 Task: Search one way flight ticket for 3 adults, 3 children in premium economy from Portsmouth: Portsmouth International Airport At Pease to Evansville: Evansville Regional Airport on 8-3-2023. Choice of flights is American. Price is upto 89000. Outbound departure time preference is 20:00. Return departure time preference is 20:15.
Action: Mouse moved to (240, 308)
Screenshot: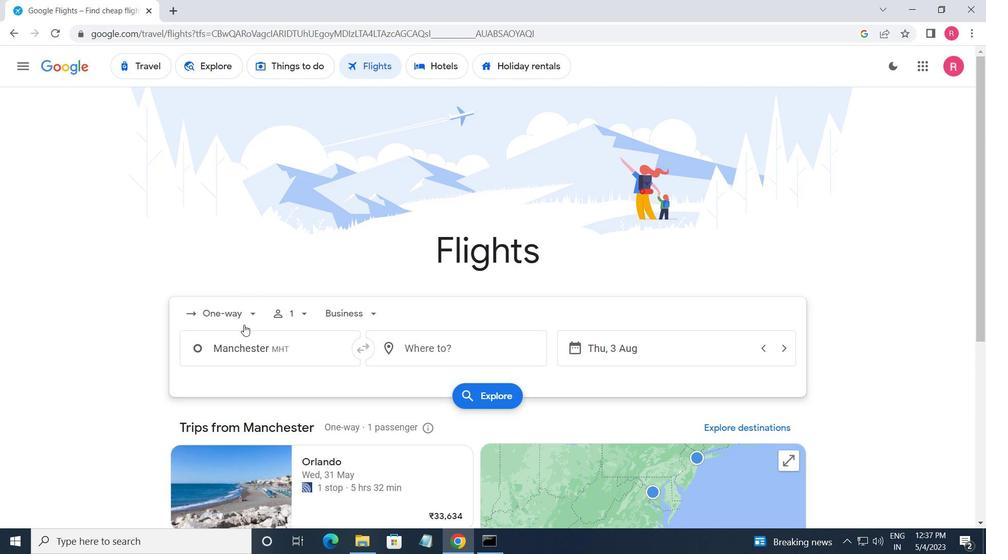 
Action: Mouse pressed left at (240, 308)
Screenshot: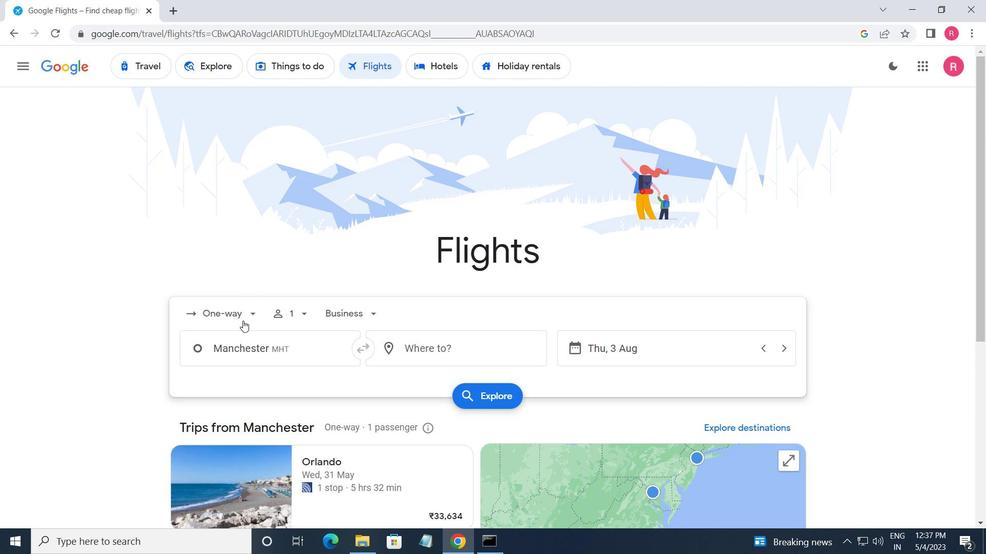 
Action: Mouse moved to (265, 377)
Screenshot: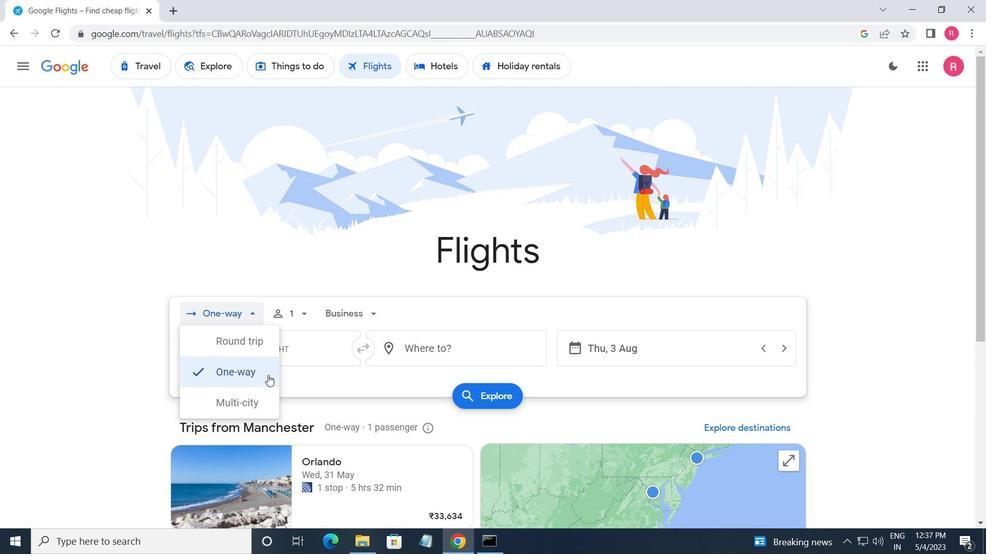 
Action: Mouse pressed left at (265, 377)
Screenshot: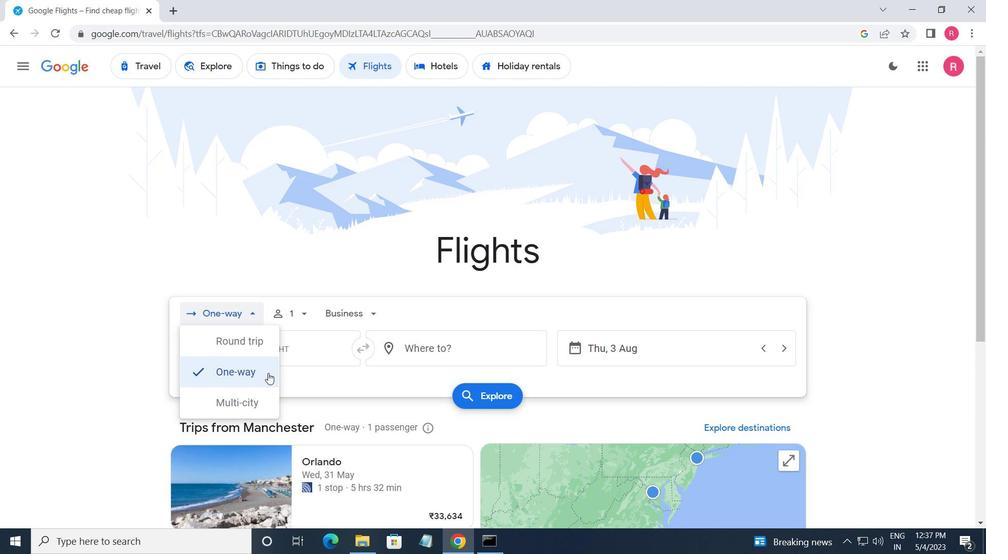 
Action: Mouse moved to (305, 312)
Screenshot: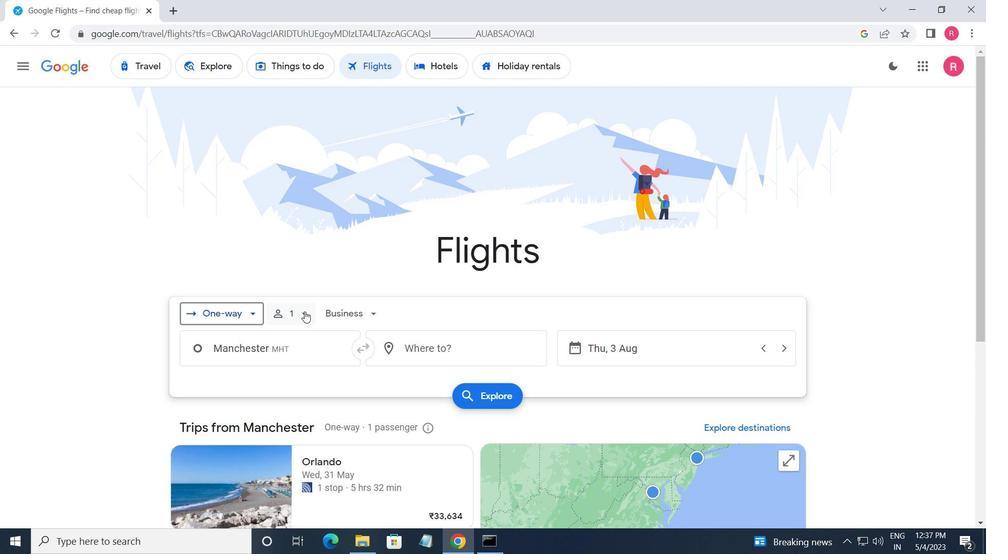 
Action: Mouse pressed left at (305, 312)
Screenshot: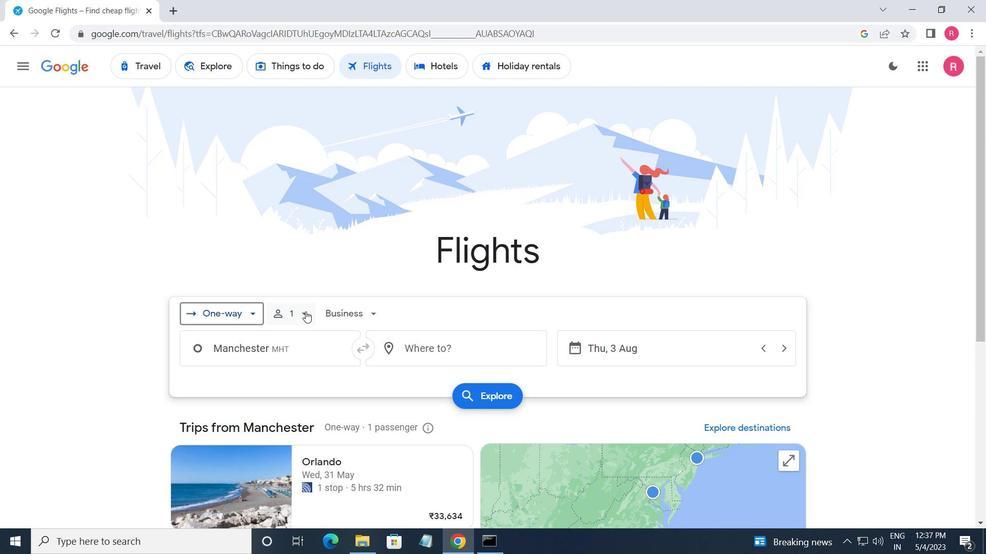 
Action: Mouse moved to (400, 348)
Screenshot: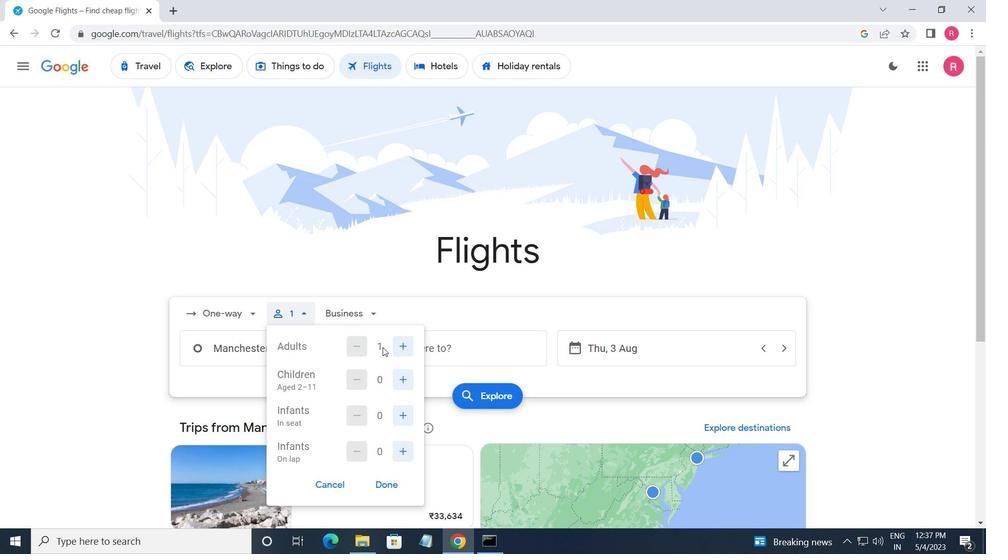 
Action: Mouse pressed left at (400, 348)
Screenshot: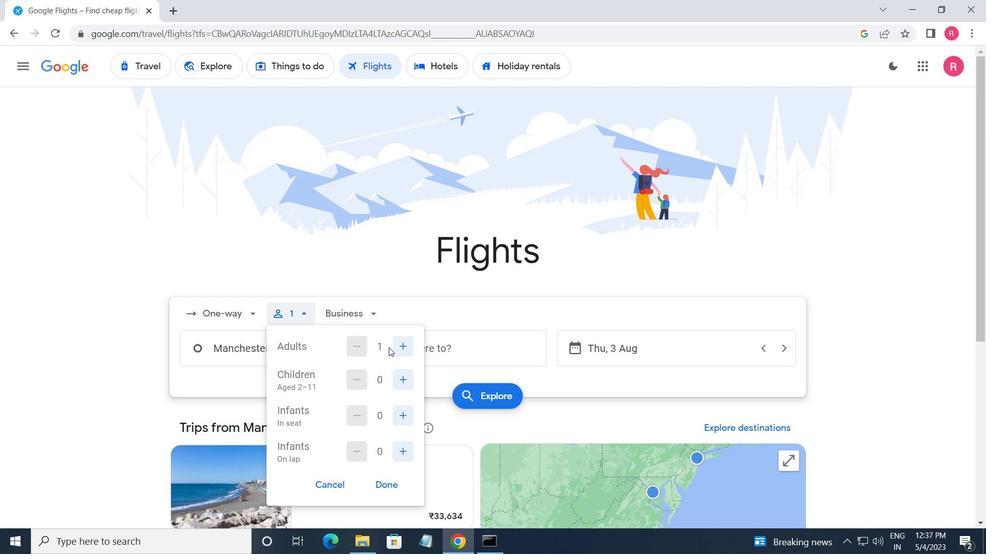 
Action: Mouse moved to (401, 349)
Screenshot: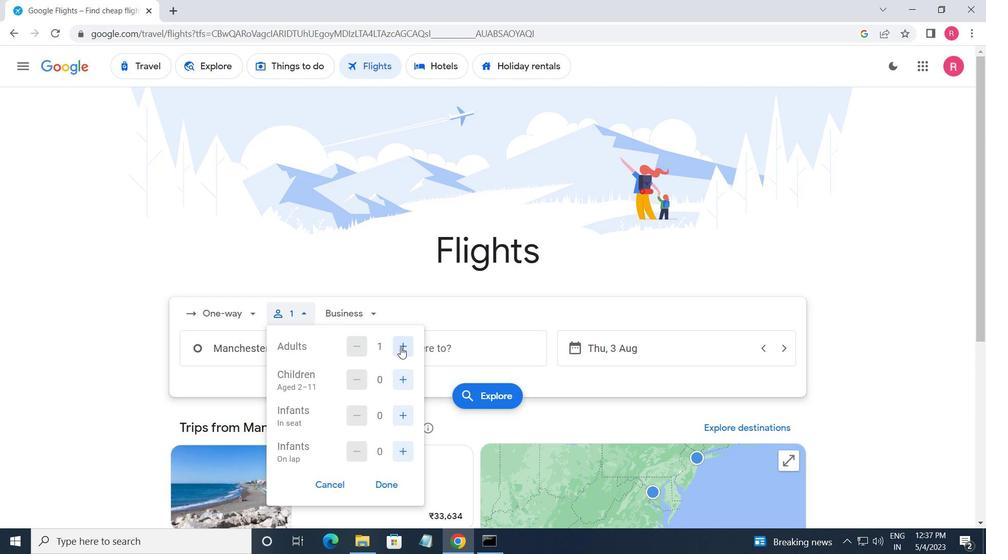 
Action: Mouse pressed left at (401, 349)
Screenshot: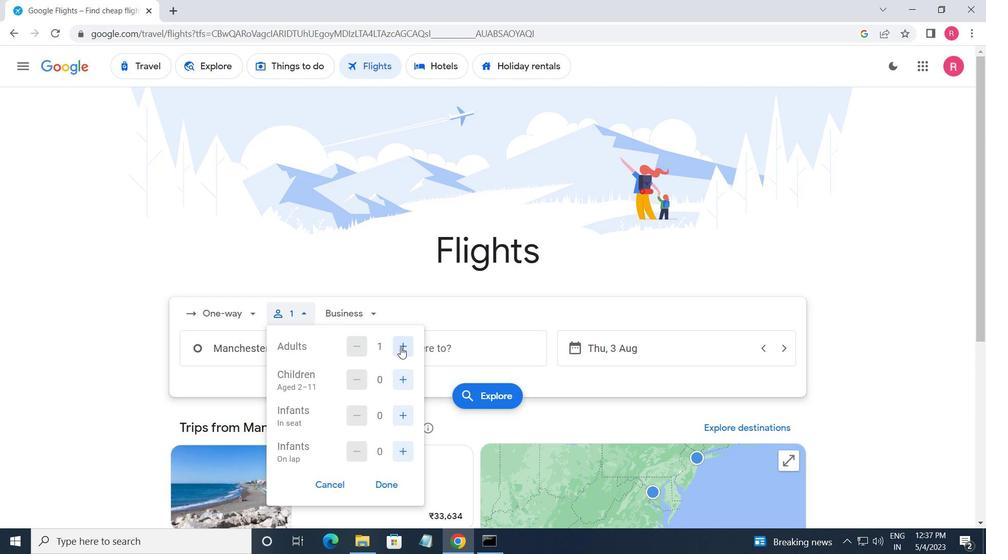 
Action: Mouse moved to (401, 378)
Screenshot: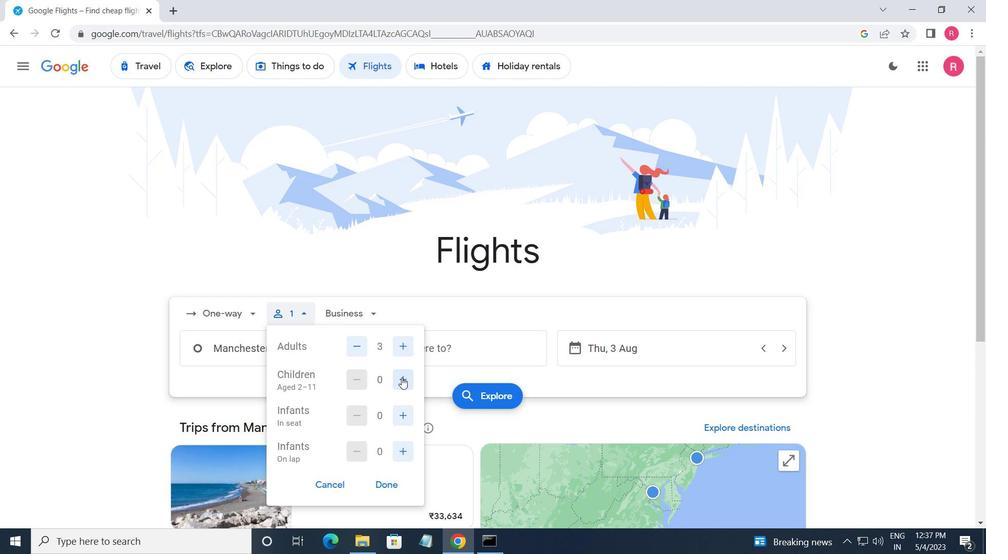 
Action: Mouse pressed left at (401, 378)
Screenshot: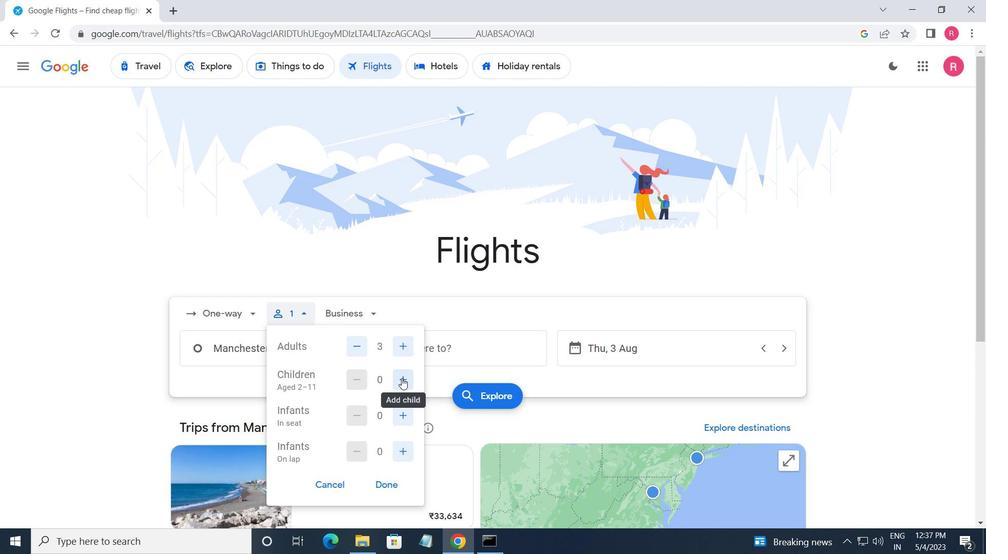 
Action: Mouse pressed left at (401, 378)
Screenshot: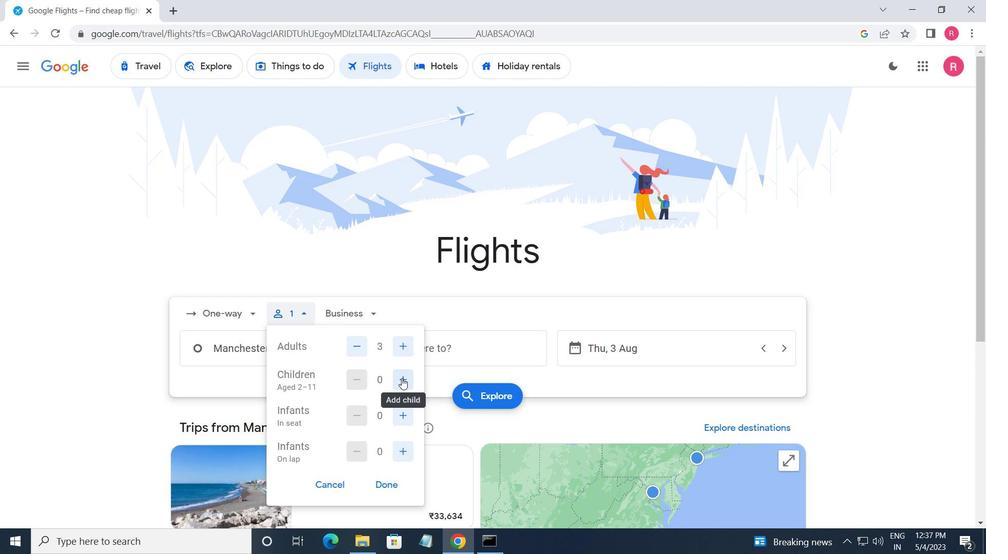 
Action: Mouse pressed left at (401, 378)
Screenshot: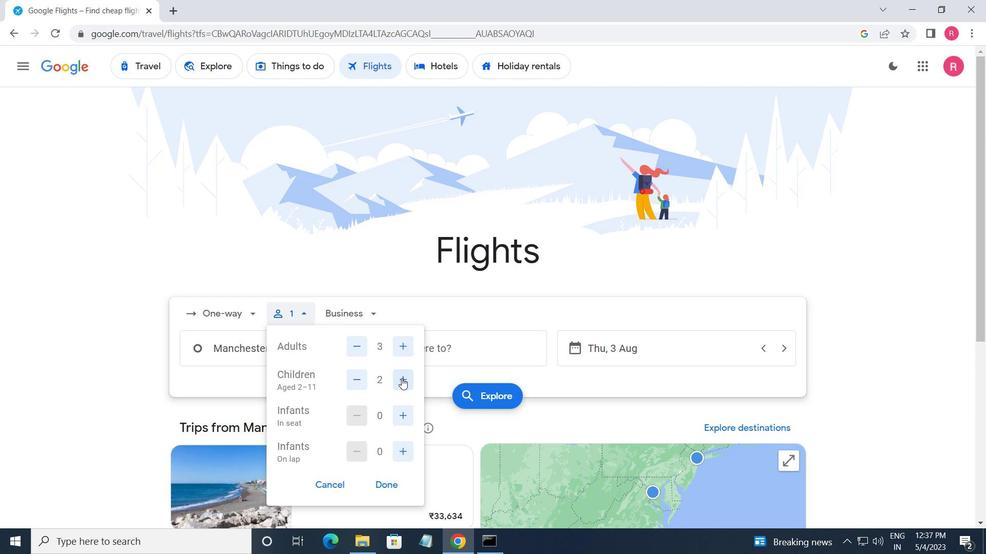 
Action: Mouse moved to (354, 317)
Screenshot: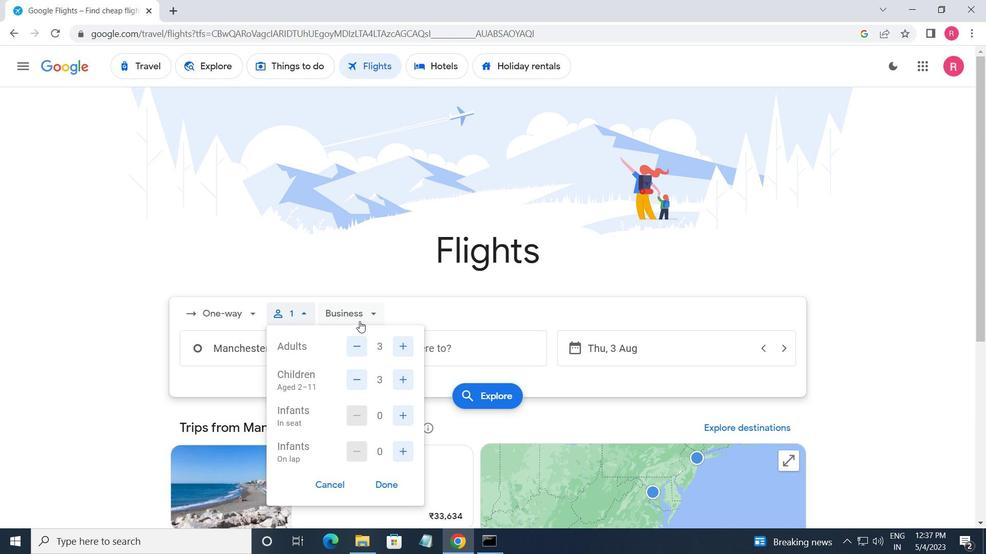 
Action: Mouse pressed left at (354, 317)
Screenshot: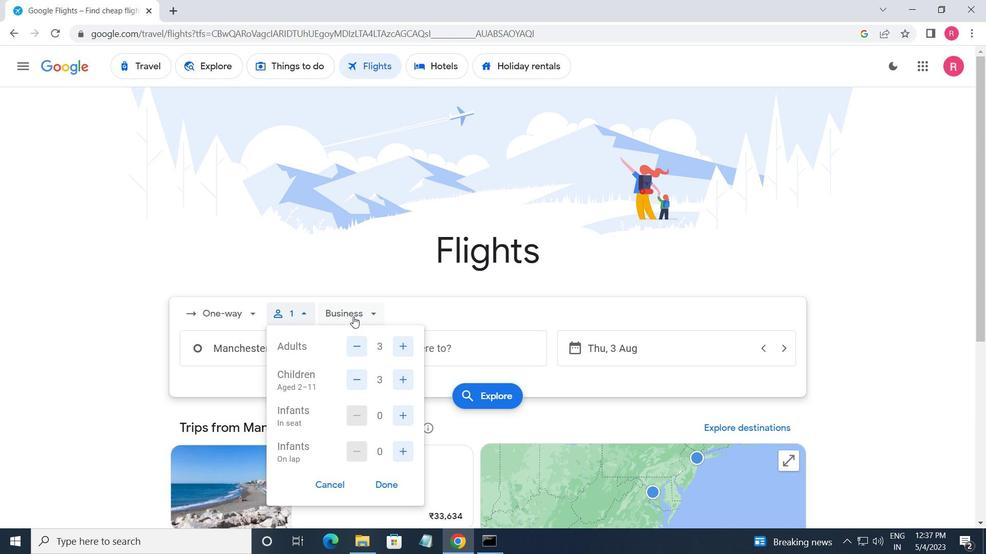 
Action: Mouse moved to (367, 350)
Screenshot: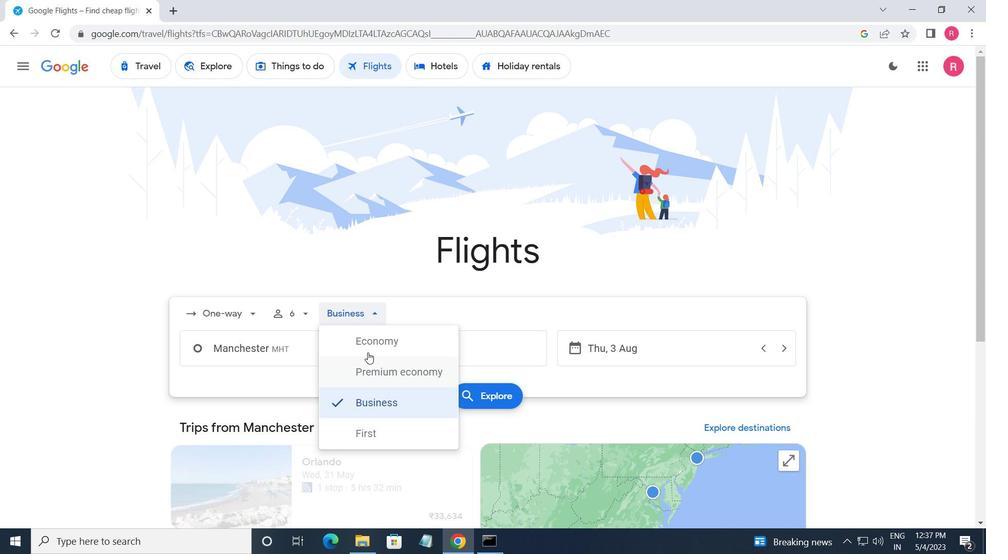 
Action: Mouse pressed left at (367, 350)
Screenshot: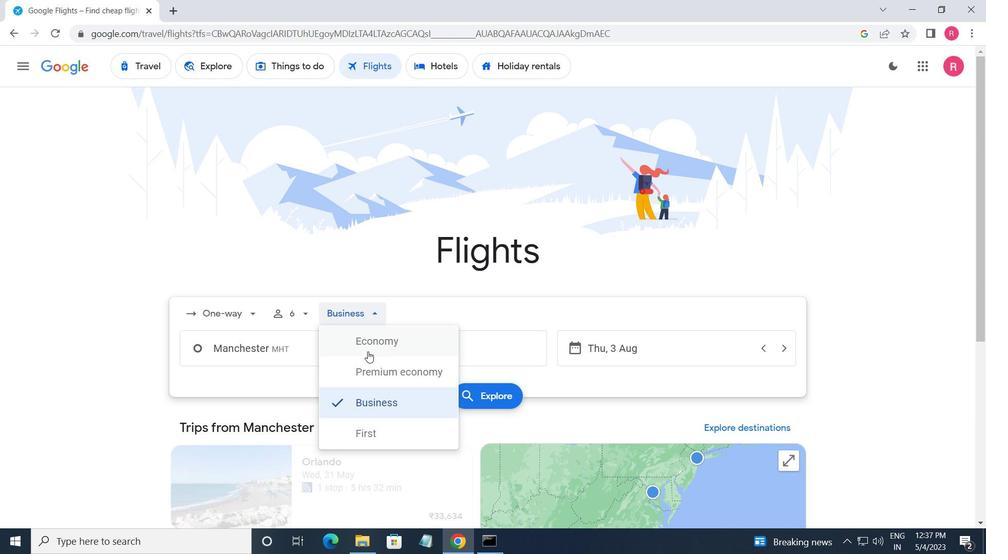 
Action: Mouse moved to (329, 361)
Screenshot: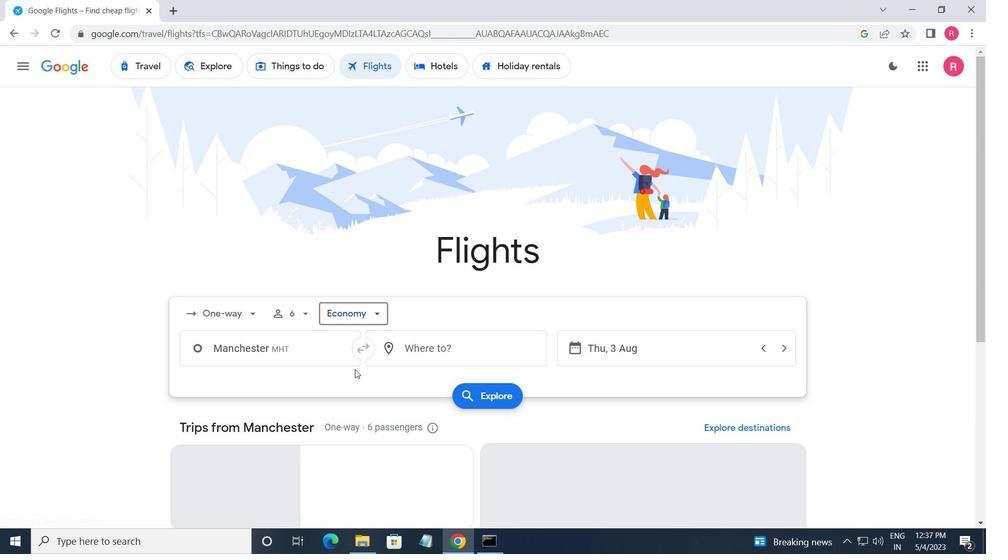
Action: Mouse pressed left at (329, 361)
Screenshot: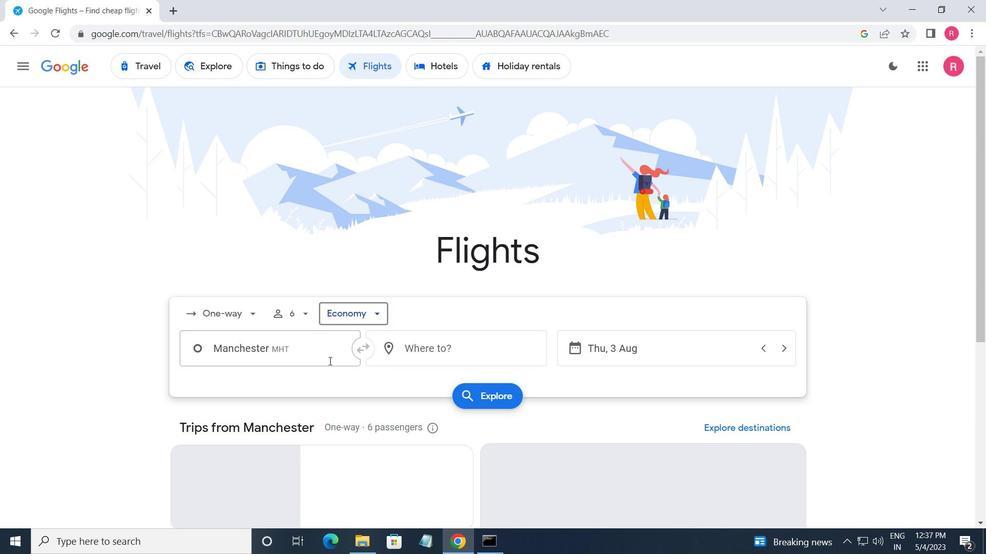 
Action: Mouse moved to (326, 365)
Screenshot: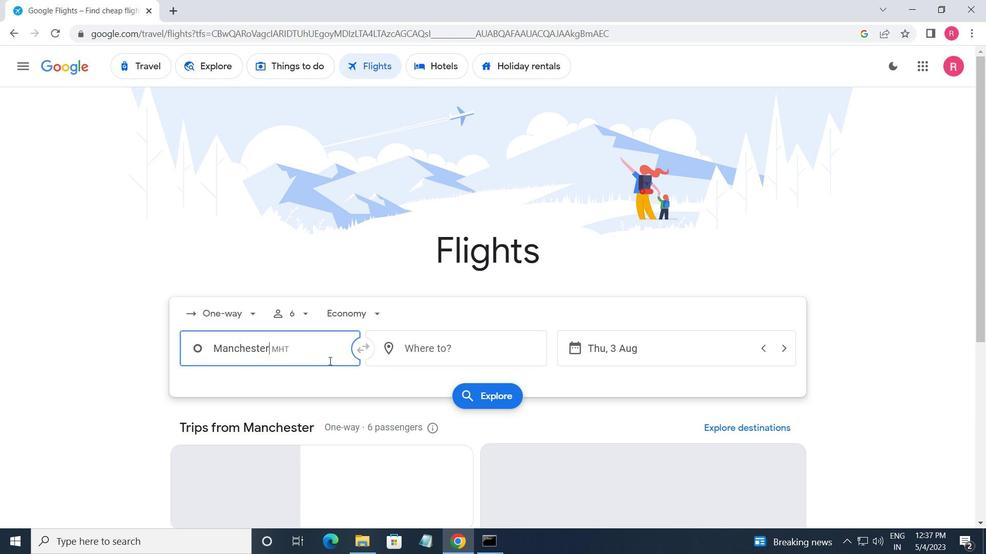 
Action: Key pressed <Key.shift_r>P
Screenshot: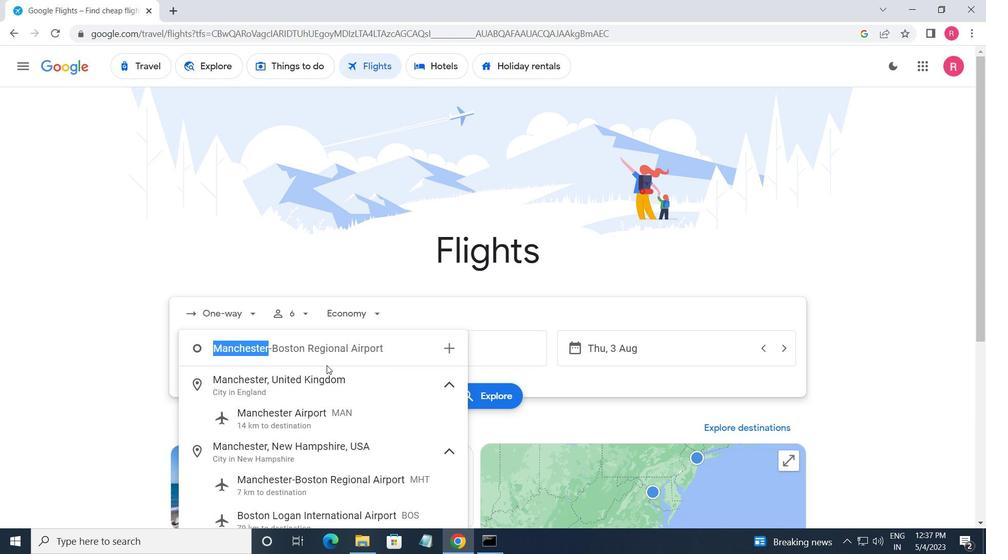 
Action: Mouse moved to (326, 365)
Screenshot: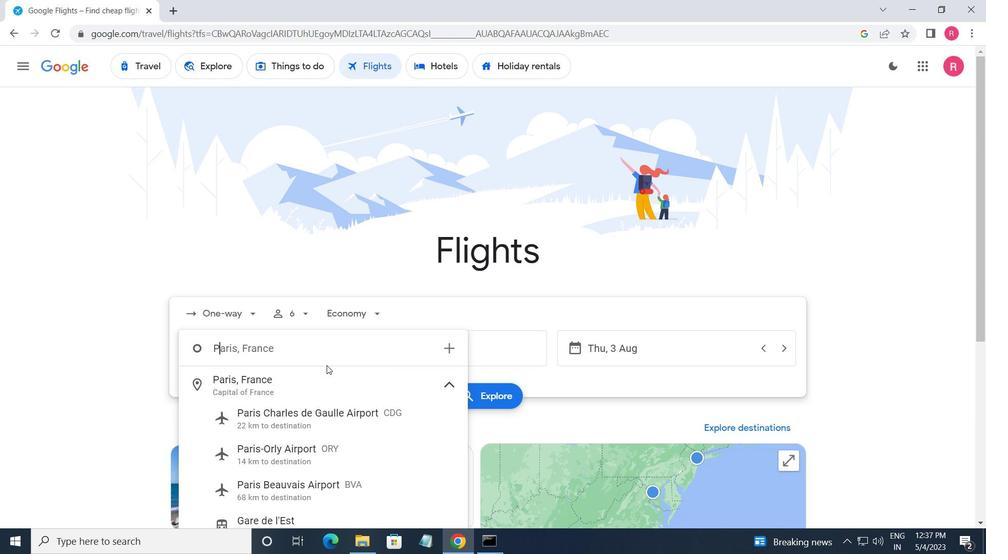 
Action: Key pressed orsmou<Key.backspace><Key.backspace><Key.backspace><Key.backspace>tsmouth<Key.space><Key.shift><Key.shift><Key.shift><Key.shift><Key.shift><Key.shift><Key.shift><Key.shift><Key.shift><Key.shift><Key.shift><Key.shift><Key.shift><Key.shift><Key.shift><Key.shift><Key.shift>I
Screenshot: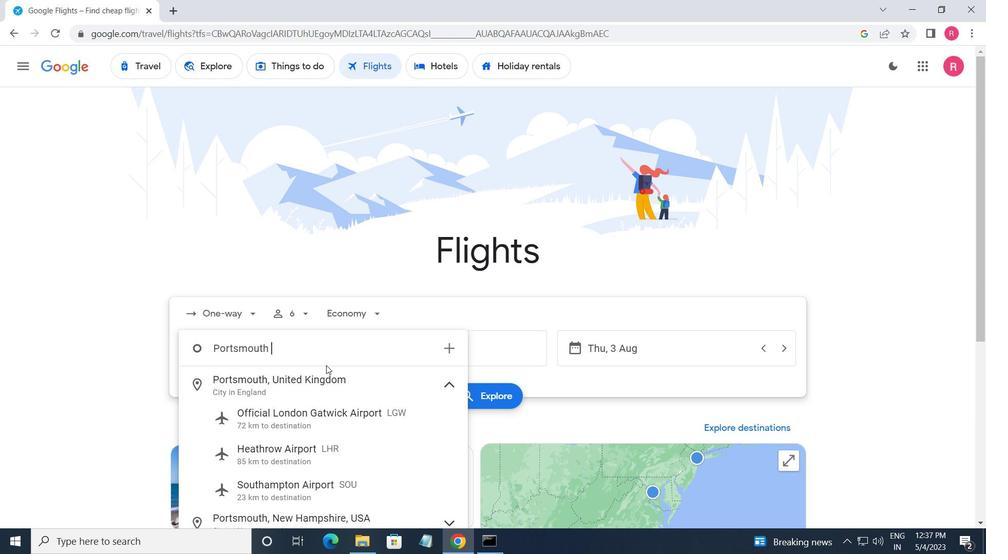 
Action: Mouse moved to (291, 379)
Screenshot: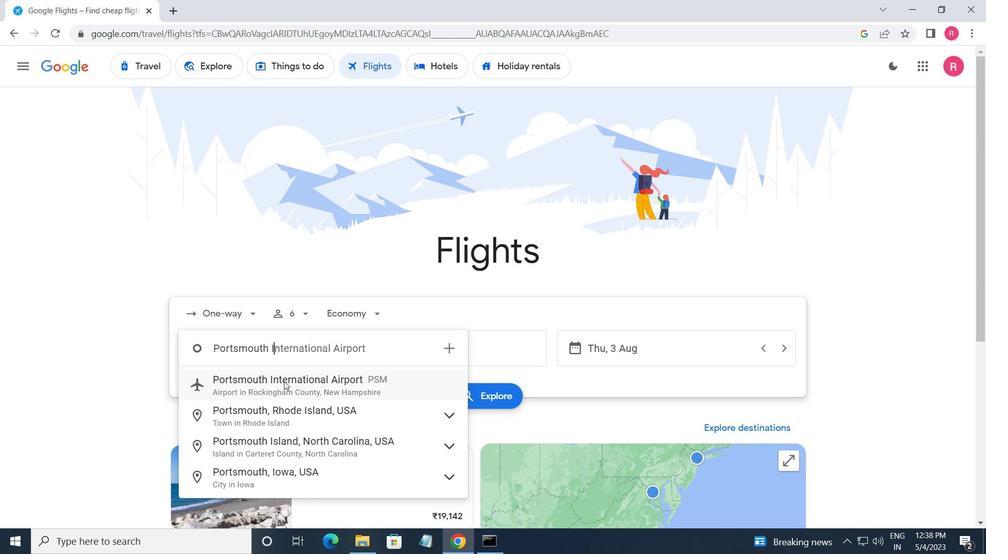 
Action: Mouse pressed left at (291, 379)
Screenshot: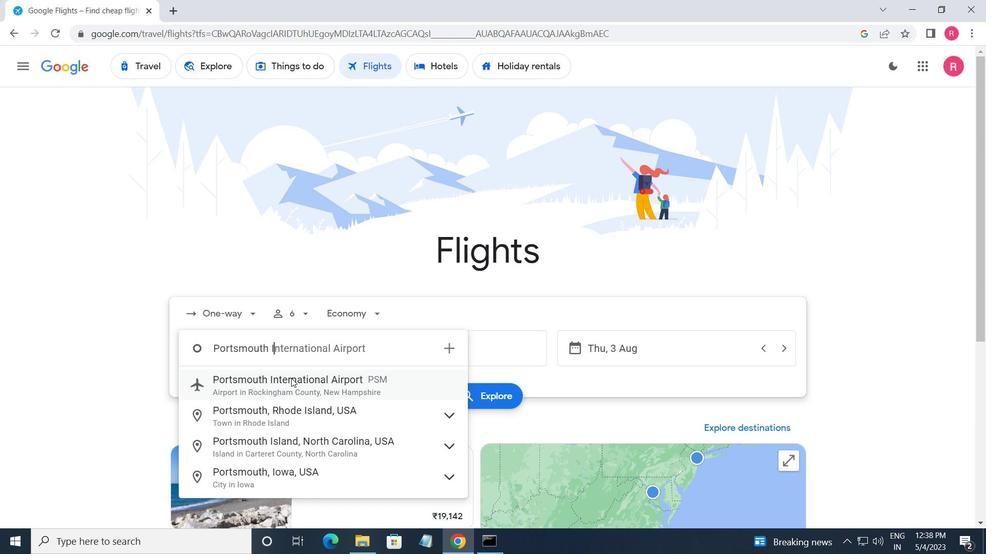 
Action: Mouse moved to (430, 353)
Screenshot: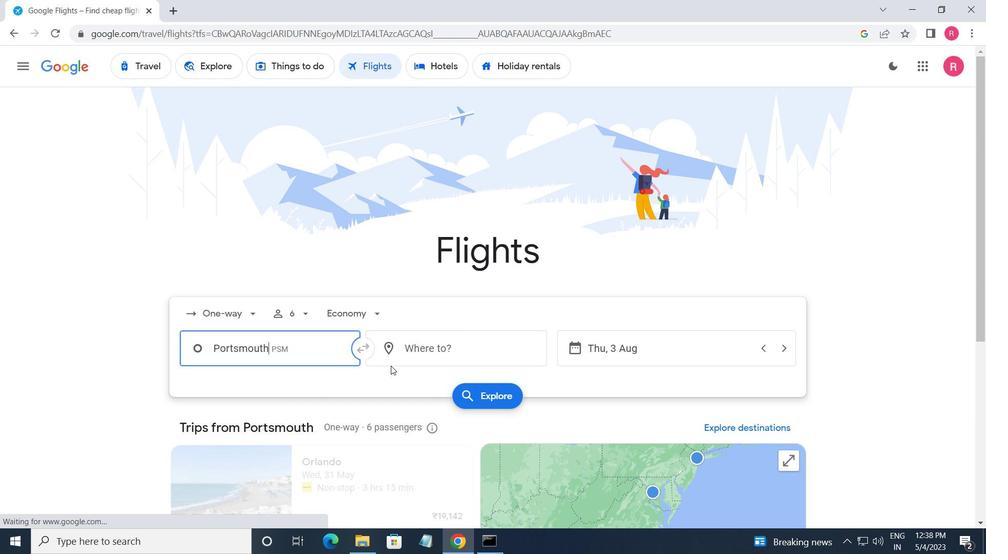 
Action: Mouse pressed left at (430, 353)
Screenshot: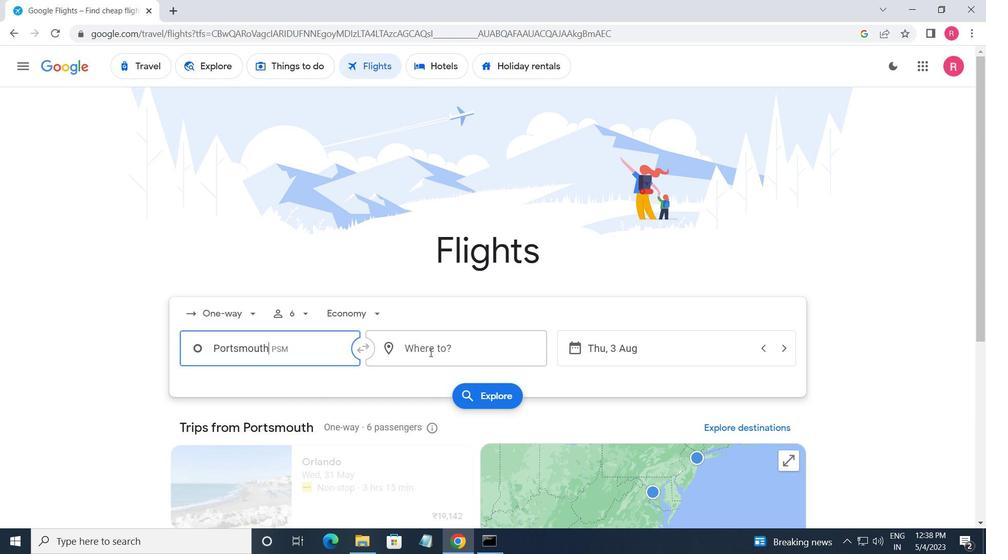 
Action: Mouse moved to (452, 478)
Screenshot: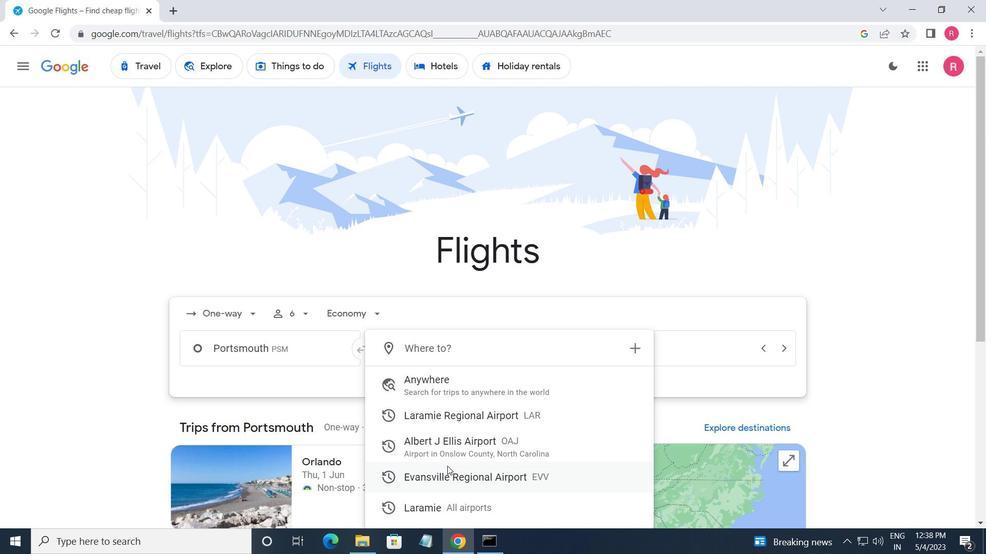 
Action: Mouse pressed left at (452, 478)
Screenshot: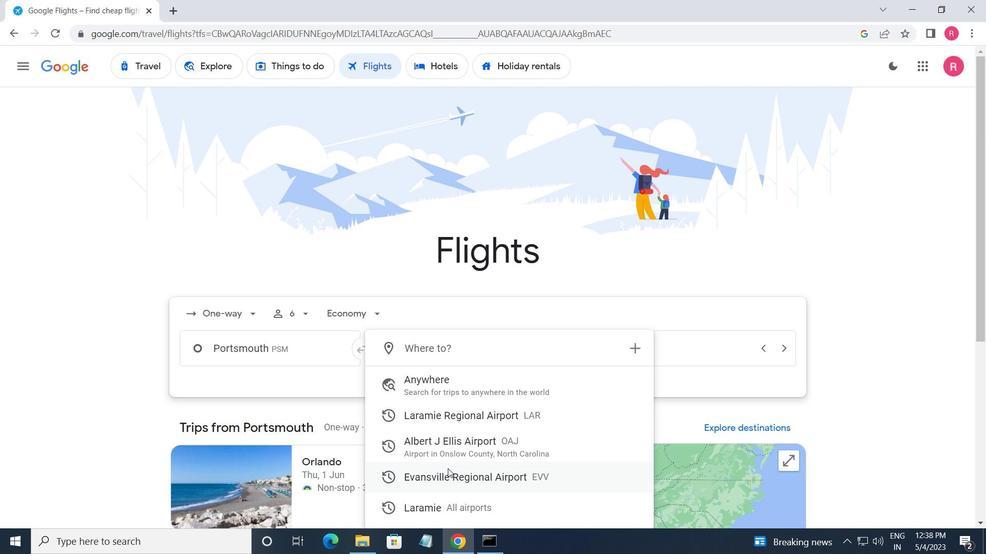 
Action: Mouse moved to (693, 354)
Screenshot: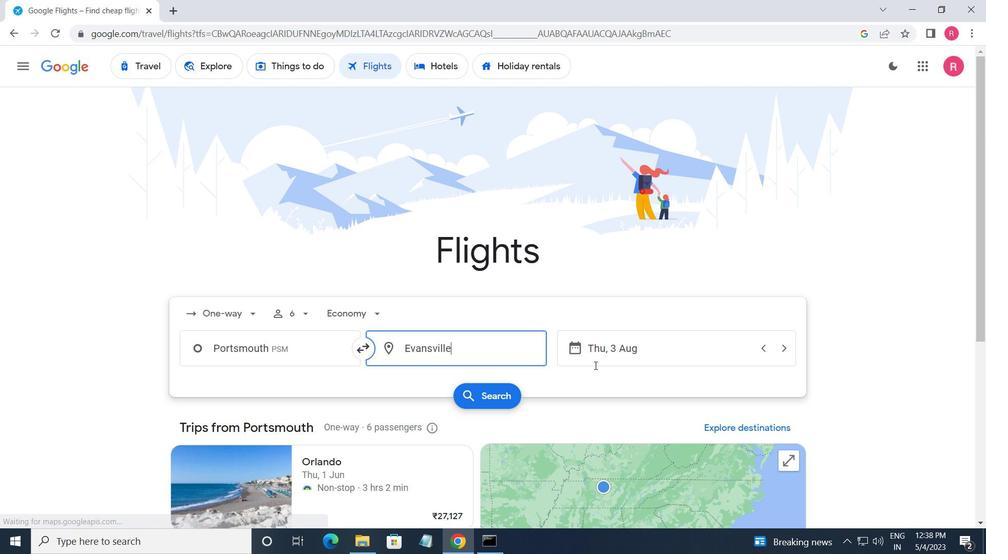
Action: Mouse pressed left at (693, 354)
Screenshot: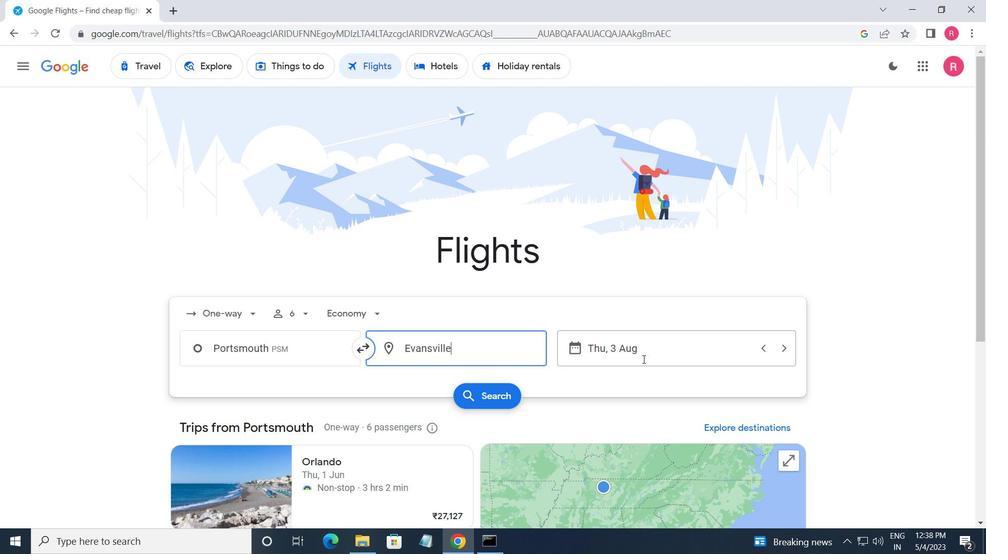 
Action: Mouse moved to (461, 303)
Screenshot: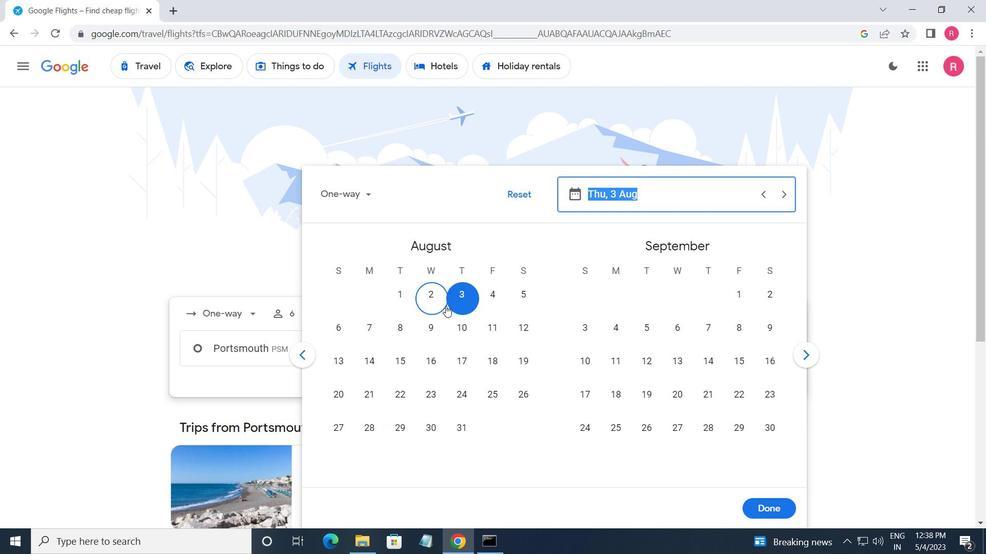 
Action: Mouse pressed left at (461, 303)
Screenshot: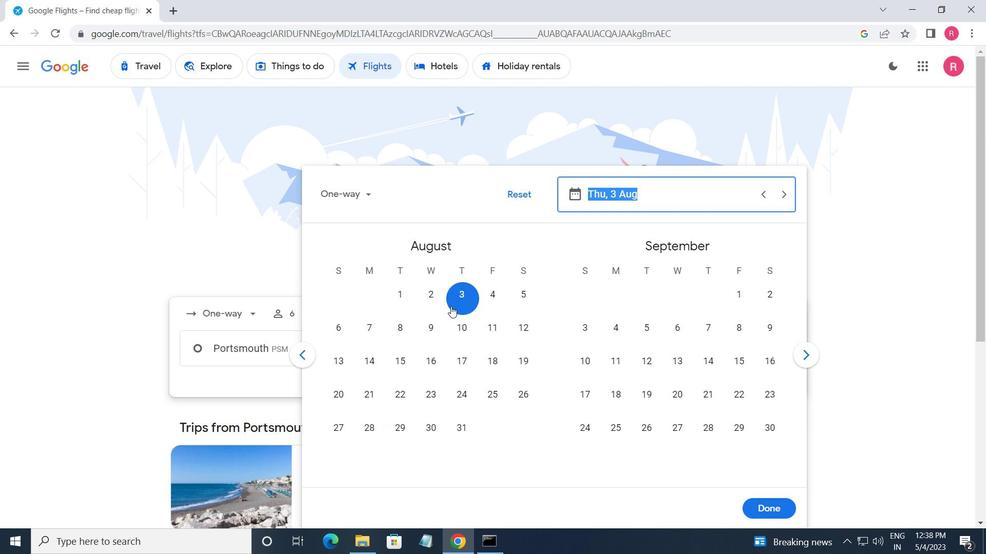 
Action: Mouse moved to (768, 510)
Screenshot: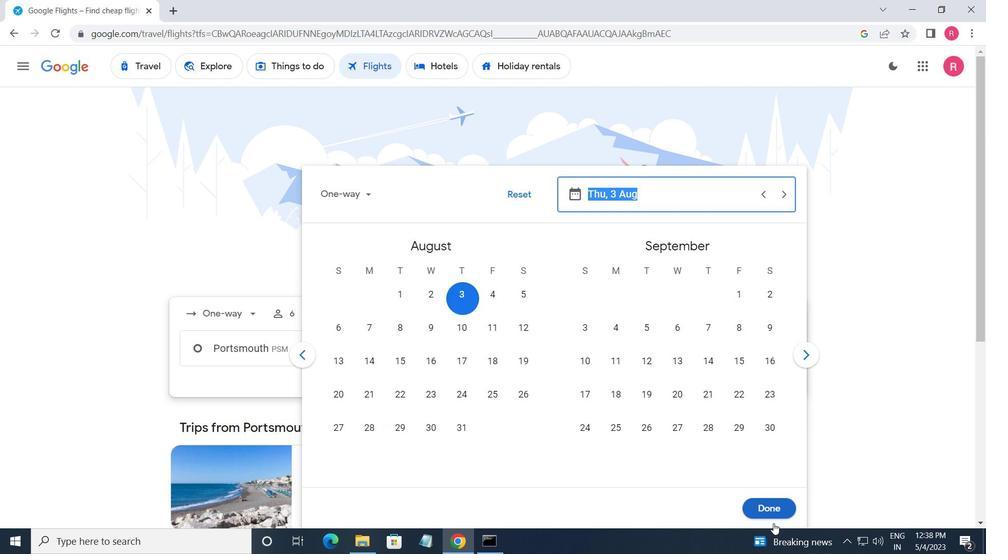
Action: Mouse pressed left at (768, 510)
Screenshot: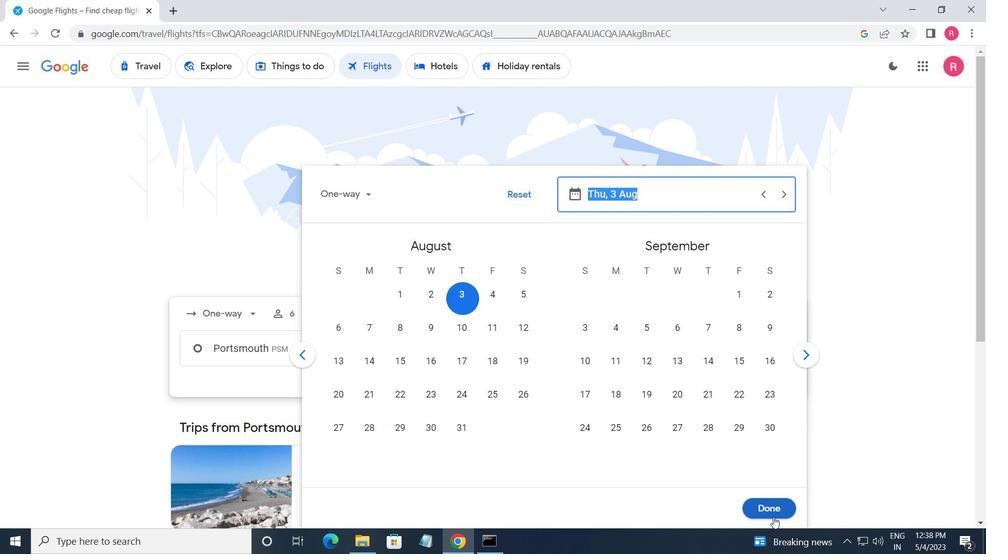 
Action: Mouse moved to (439, 402)
Screenshot: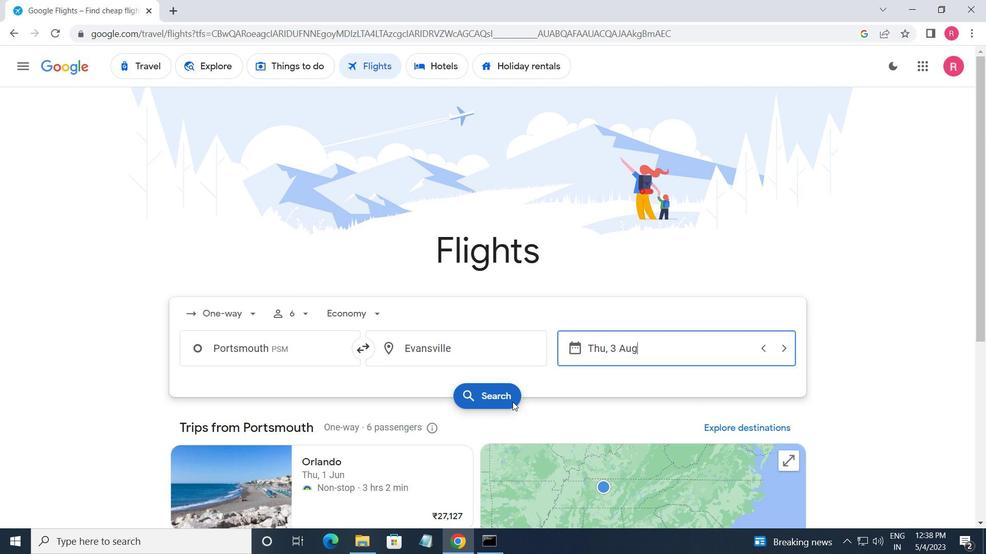 
Action: Mouse pressed left at (439, 402)
Screenshot: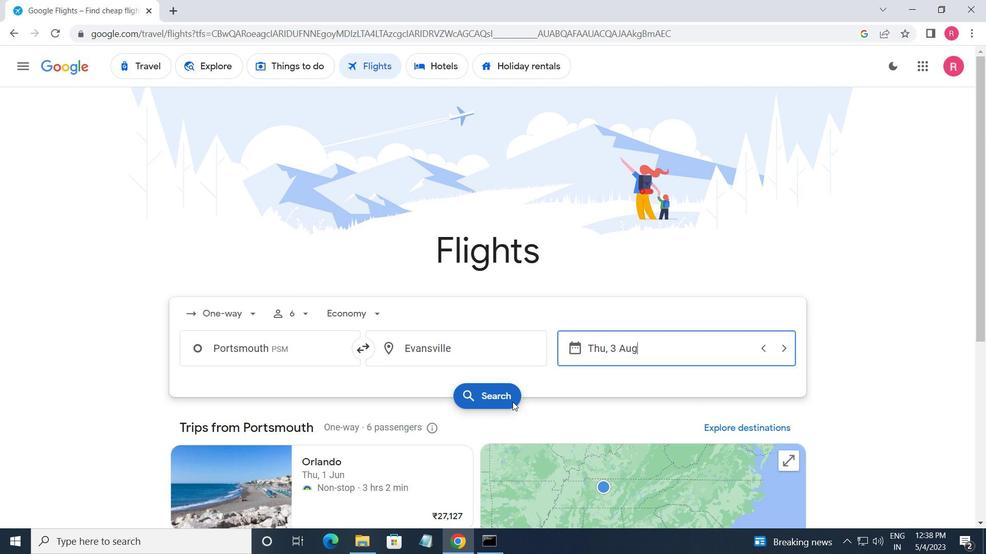 
Action: Mouse moved to (473, 400)
Screenshot: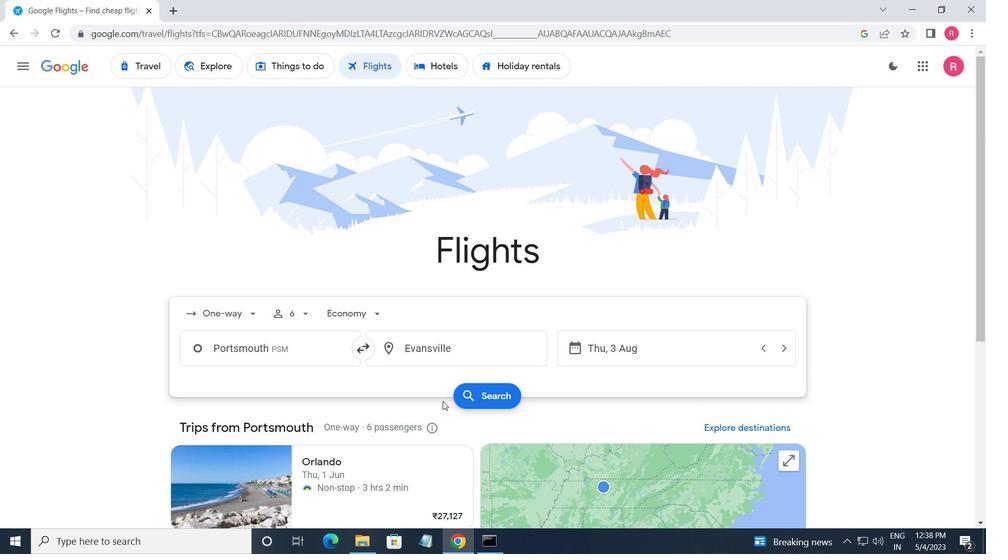 
Action: Mouse pressed left at (473, 400)
Screenshot: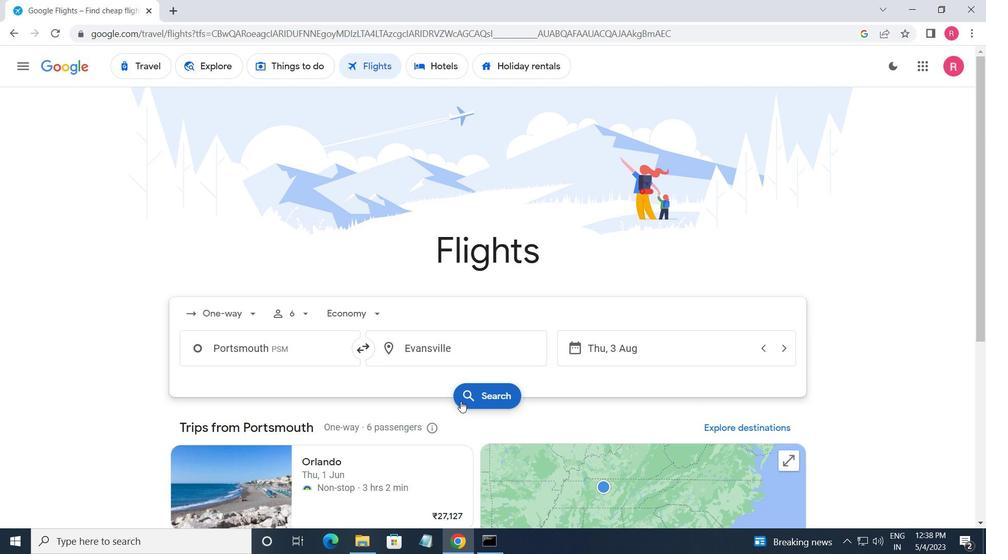
Action: Mouse moved to (194, 186)
Screenshot: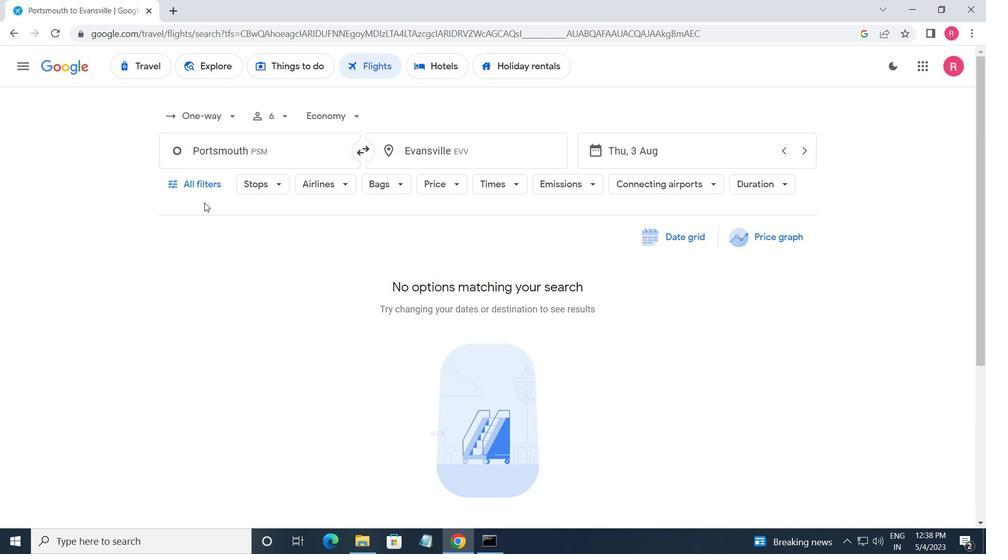 
Action: Mouse pressed left at (194, 186)
Screenshot: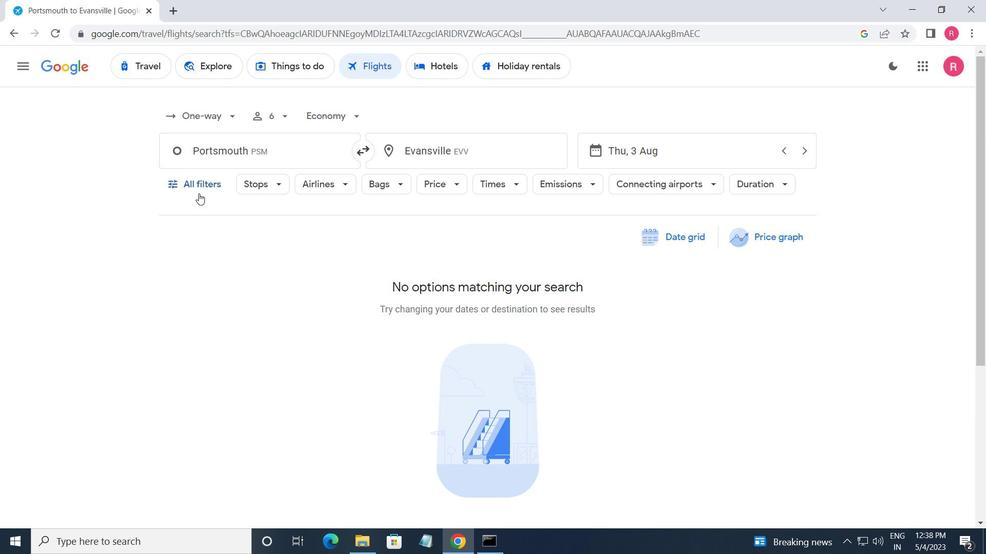 
Action: Mouse moved to (223, 292)
Screenshot: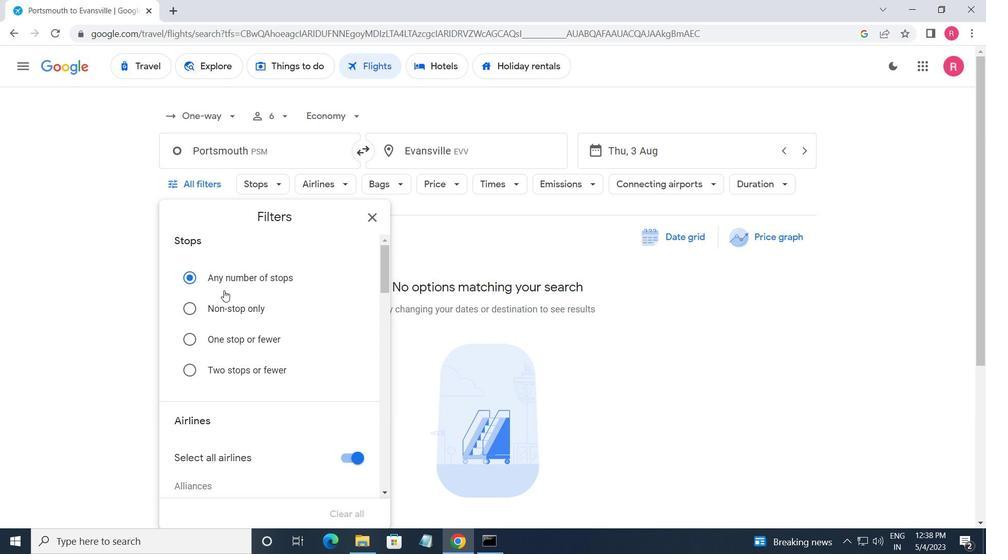 
Action: Mouse scrolled (223, 292) with delta (0, 0)
Screenshot: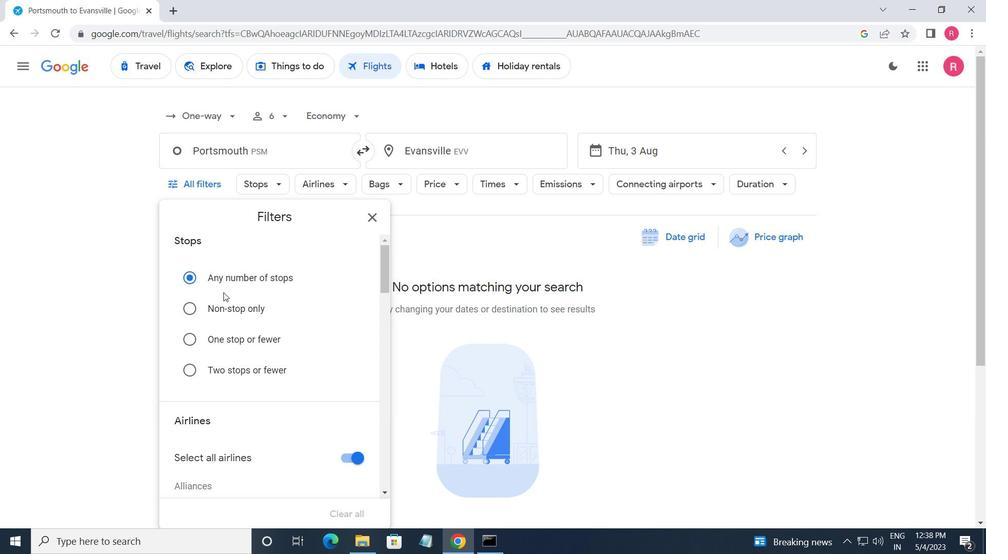 
Action: Mouse moved to (214, 329)
Screenshot: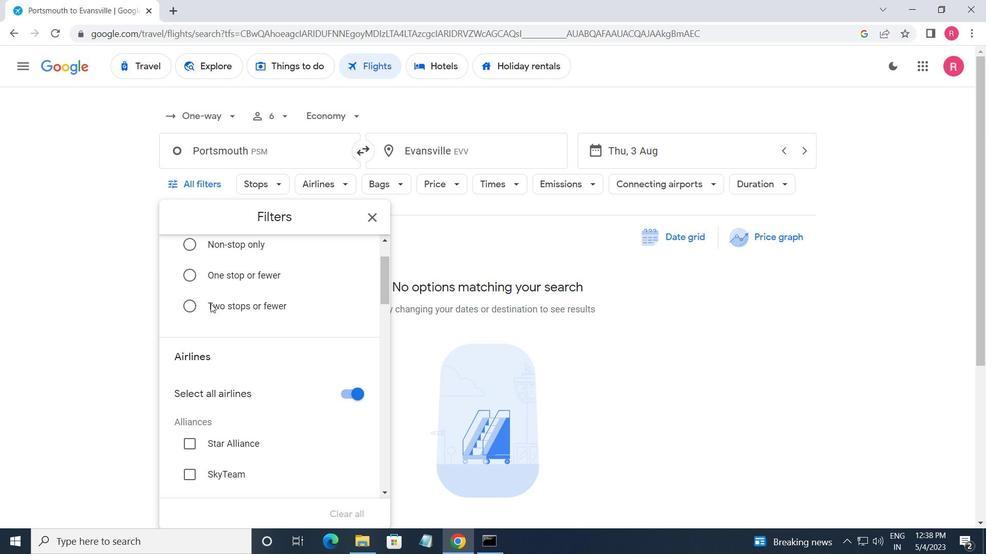 
Action: Mouse scrolled (214, 329) with delta (0, 0)
Screenshot: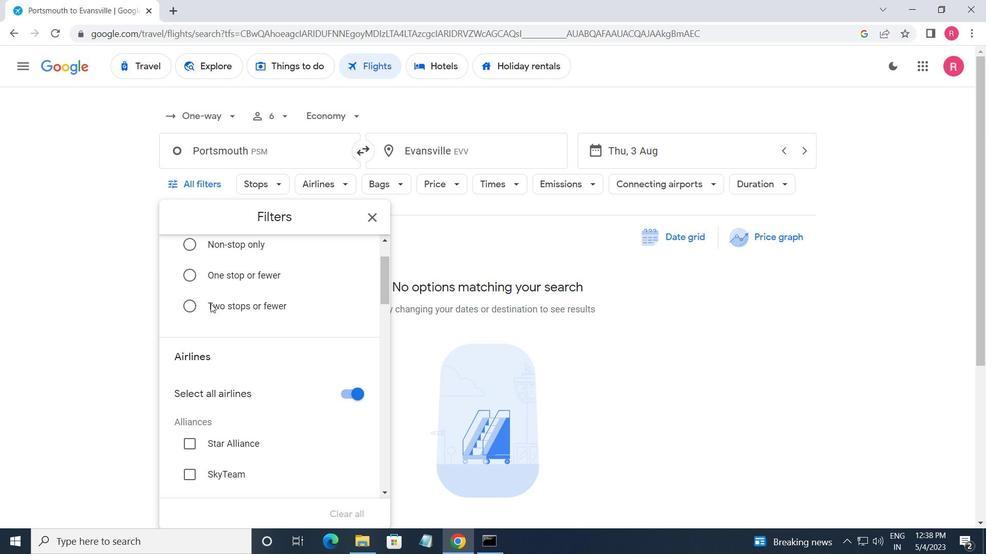 
Action: Mouse moved to (220, 338)
Screenshot: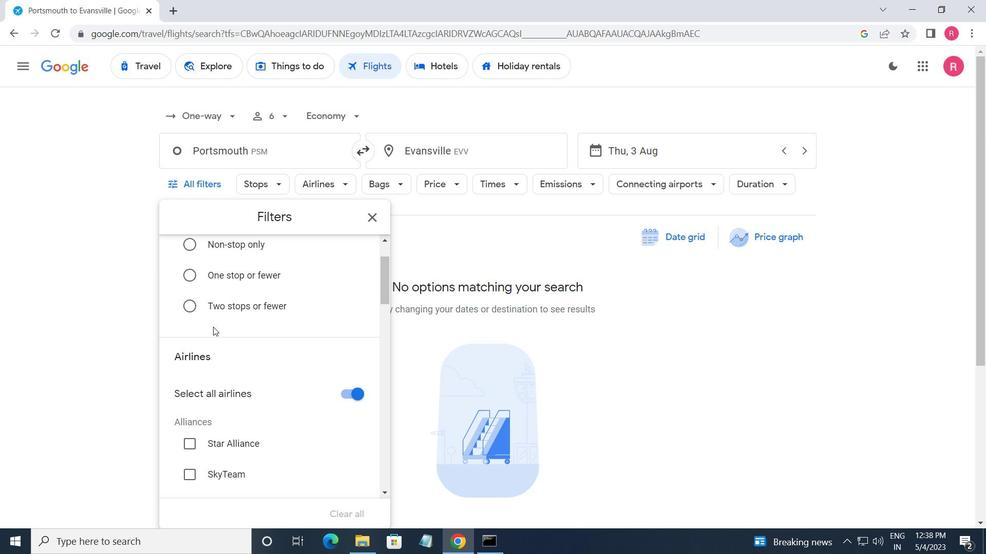 
Action: Mouse scrolled (220, 338) with delta (0, 0)
Screenshot: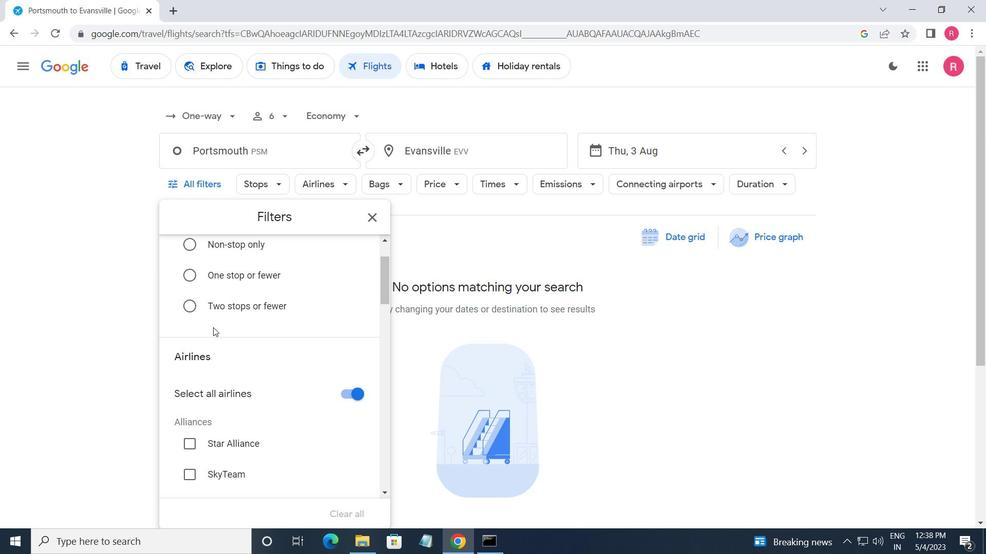 
Action: Mouse moved to (227, 341)
Screenshot: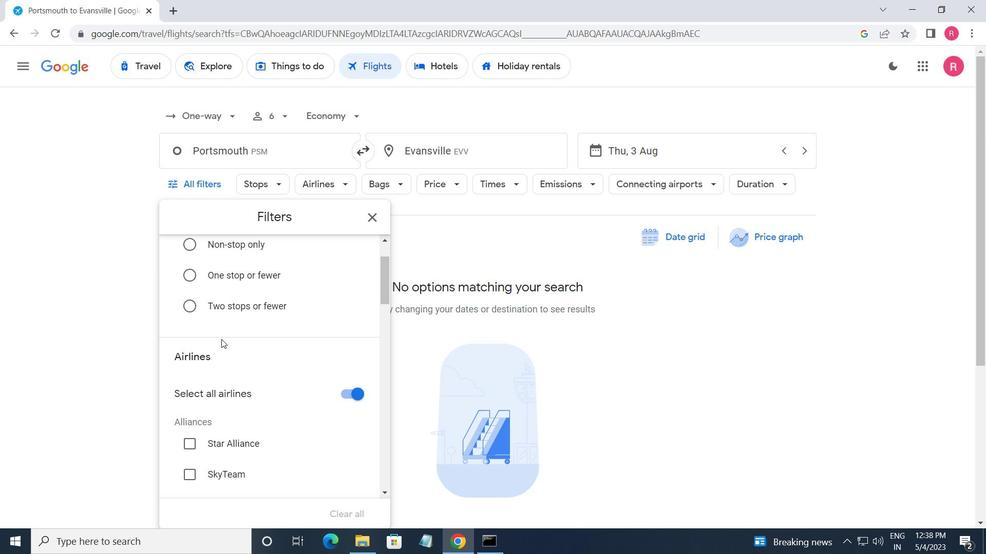 
Action: Mouse scrolled (227, 341) with delta (0, 0)
Screenshot: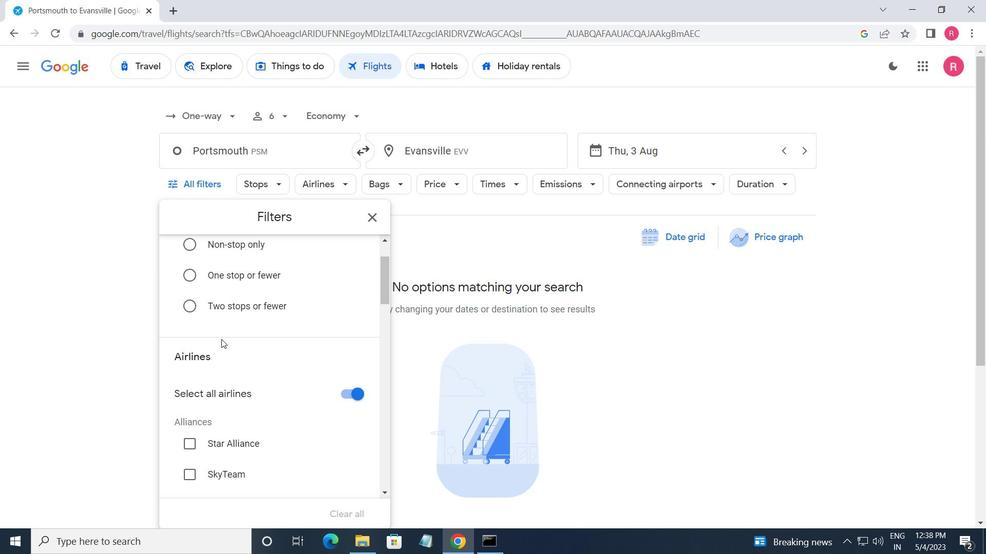 
Action: Mouse moved to (253, 342)
Screenshot: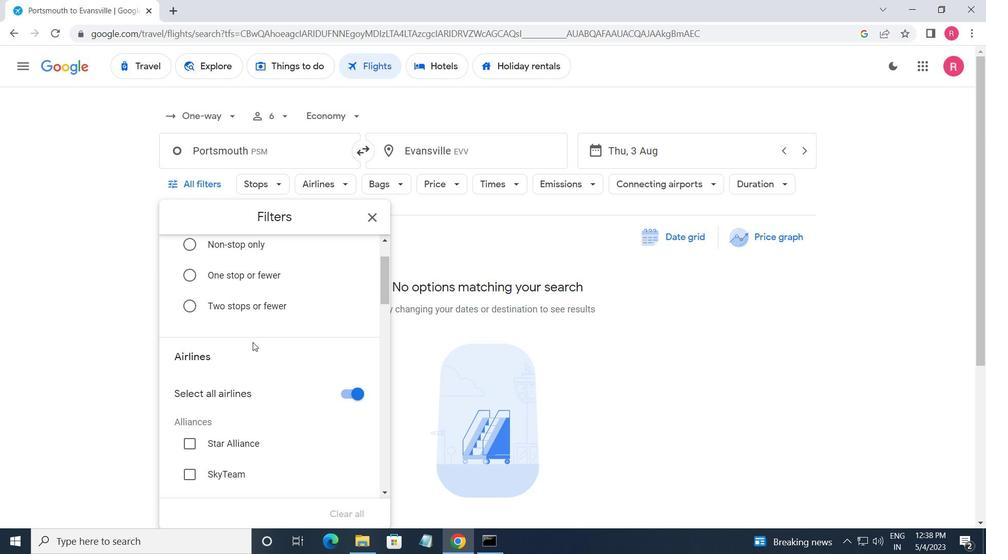 
Action: Mouse scrolled (253, 342) with delta (0, 0)
Screenshot: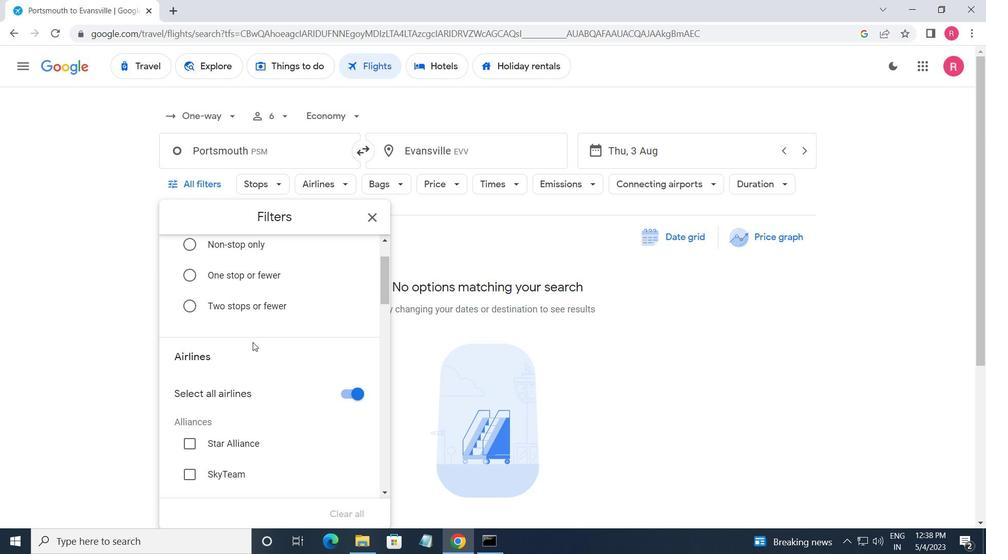 
Action: Mouse moved to (254, 340)
Screenshot: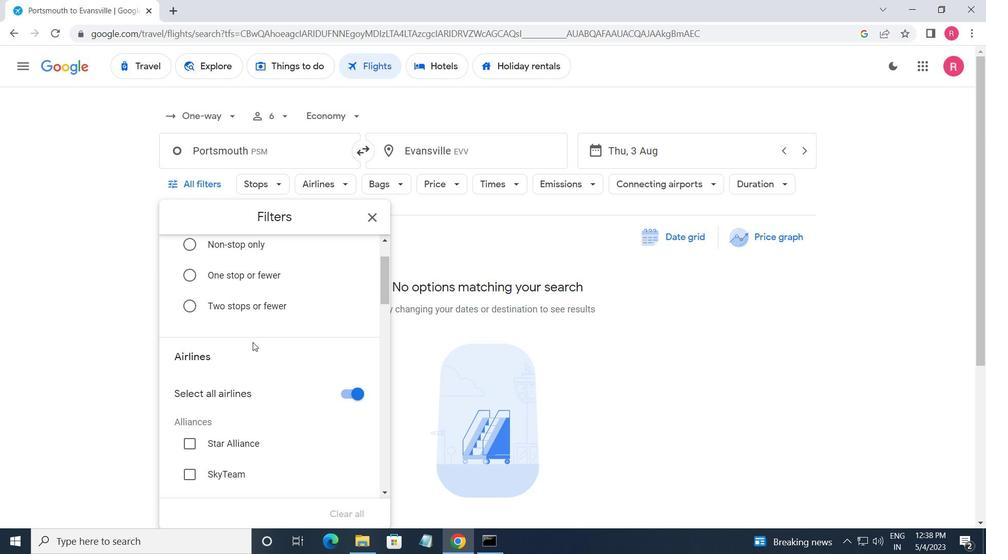 
Action: Mouse scrolled (254, 341) with delta (0, 0)
Screenshot: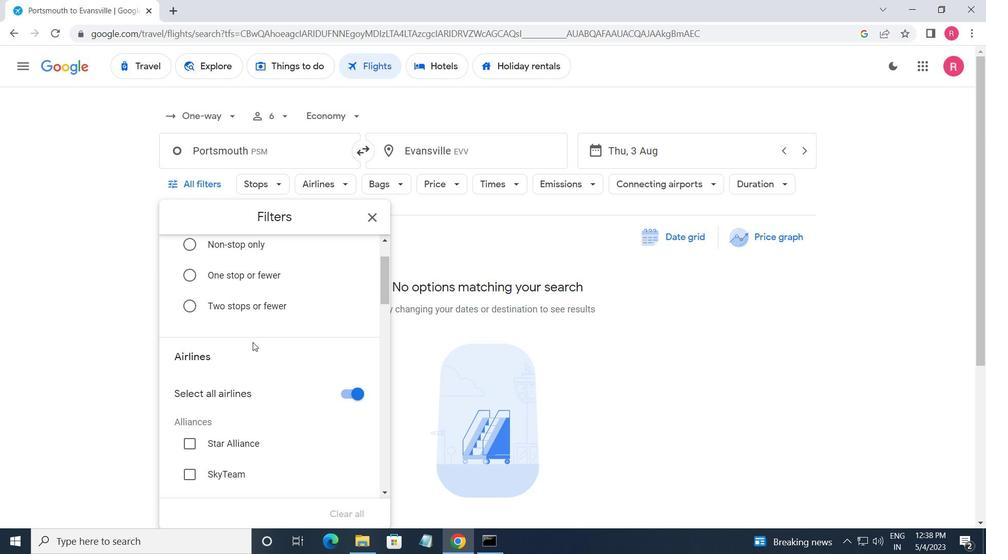 
Action: Mouse moved to (253, 344)
Screenshot: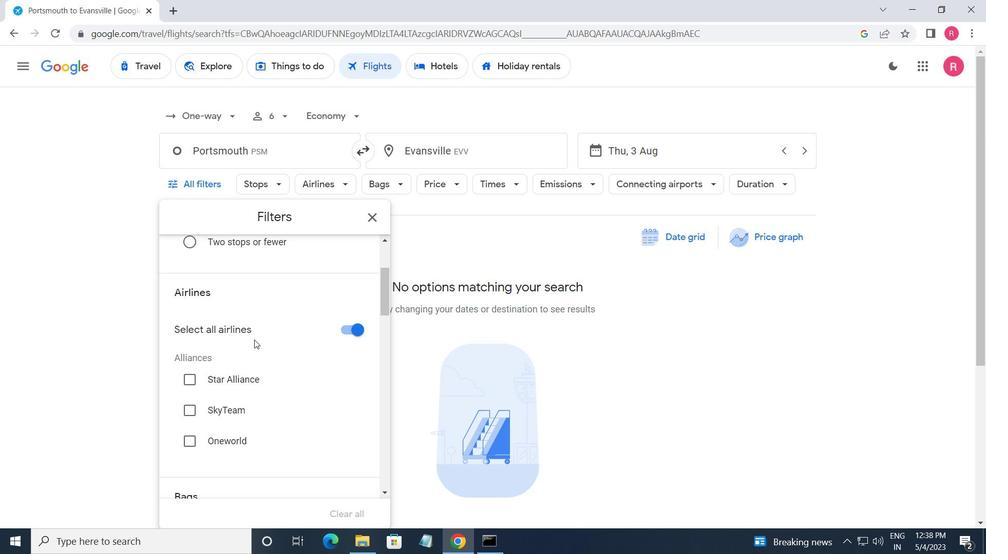 
Action: Mouse scrolled (253, 344) with delta (0, 0)
Screenshot: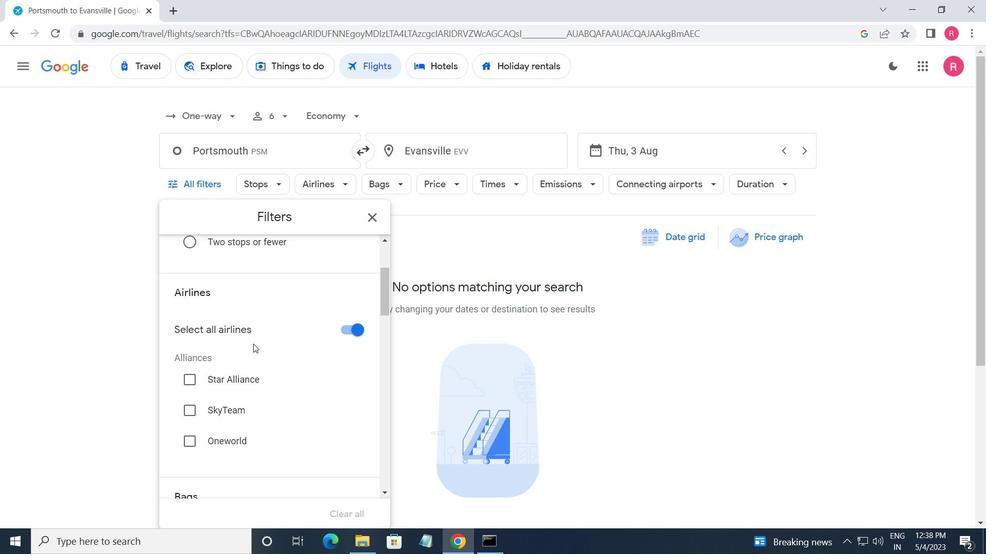 
Action: Mouse scrolled (253, 344) with delta (0, 0)
Screenshot: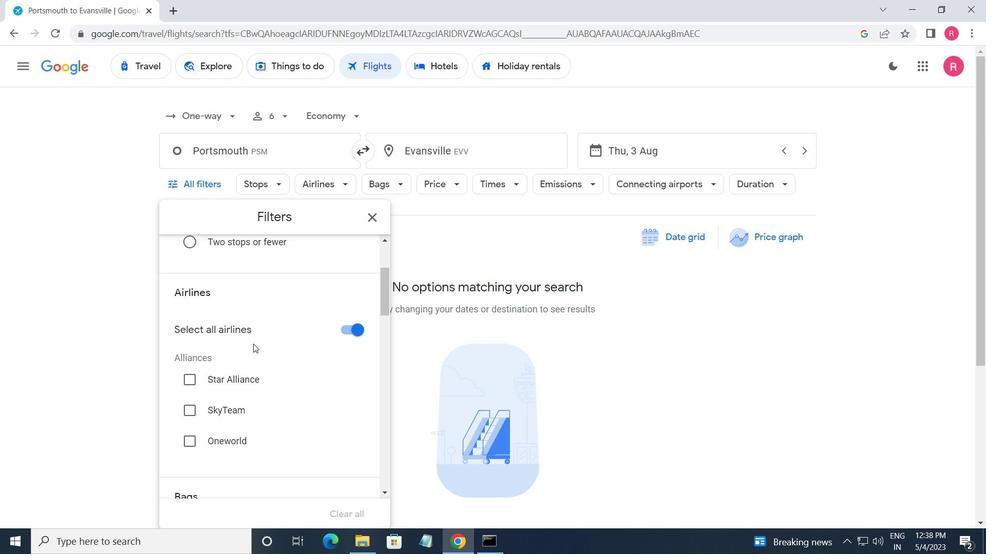 
Action: Mouse scrolled (253, 344) with delta (0, 0)
Screenshot: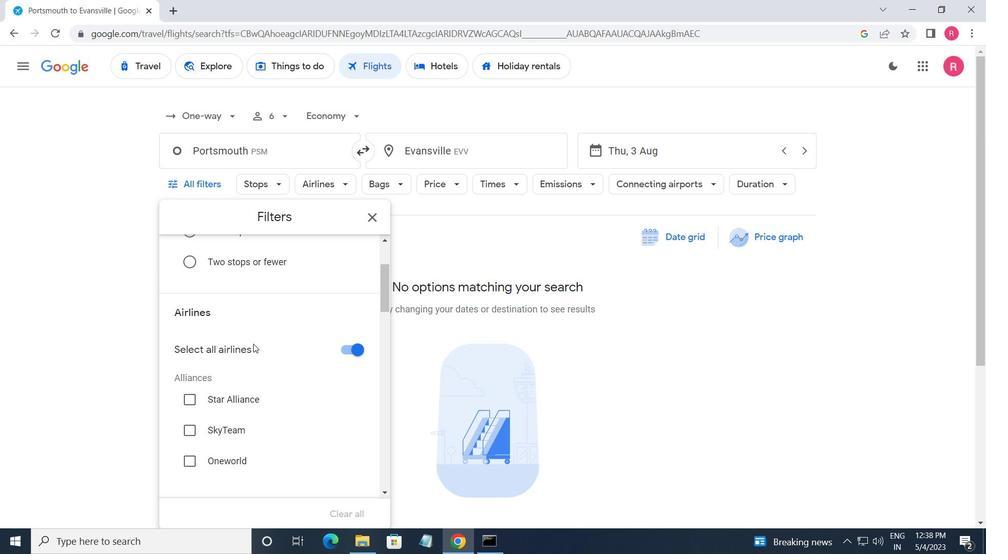 
Action: Mouse moved to (256, 350)
Screenshot: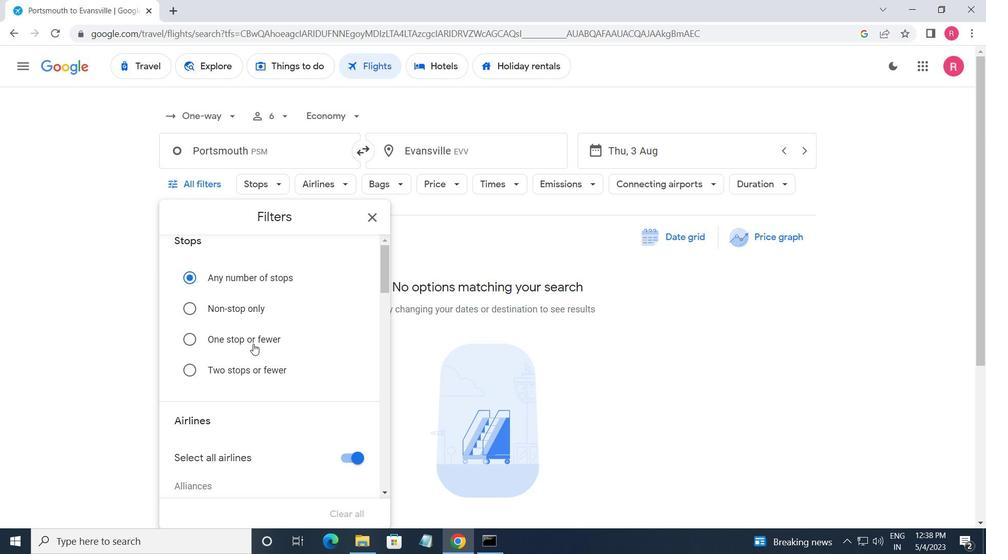
Action: Mouse scrolled (256, 349) with delta (0, 0)
Screenshot: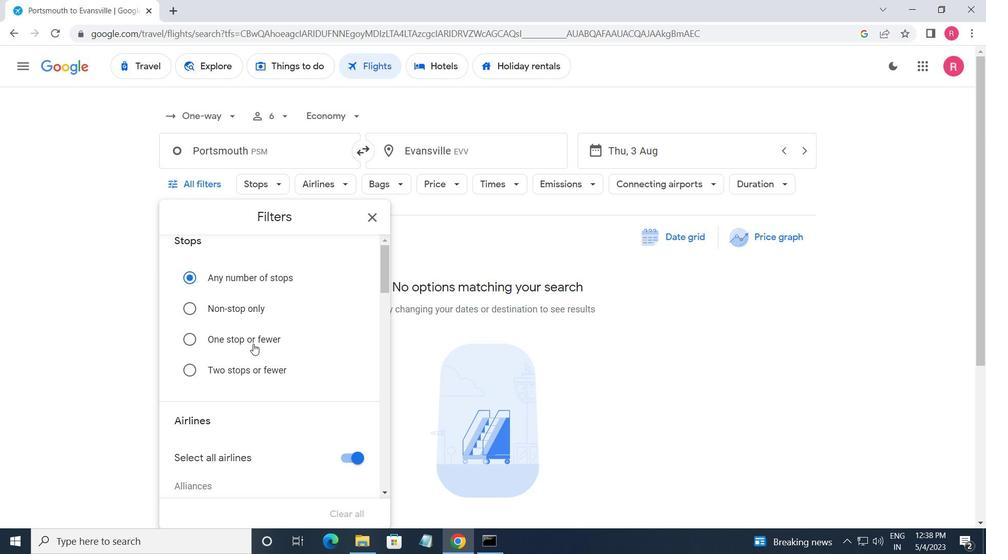 
Action: Mouse moved to (260, 353)
Screenshot: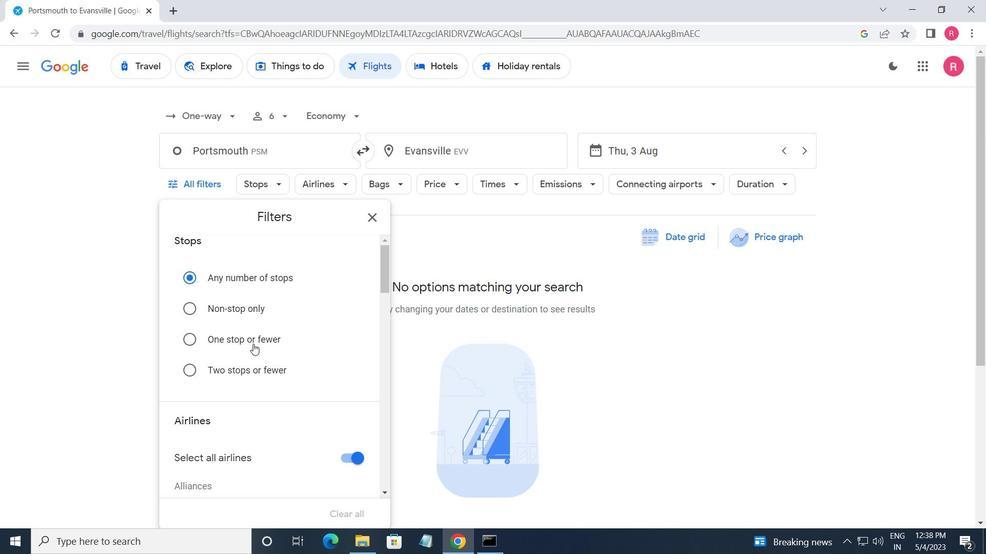 
Action: Mouse scrolled (260, 353) with delta (0, 0)
Screenshot: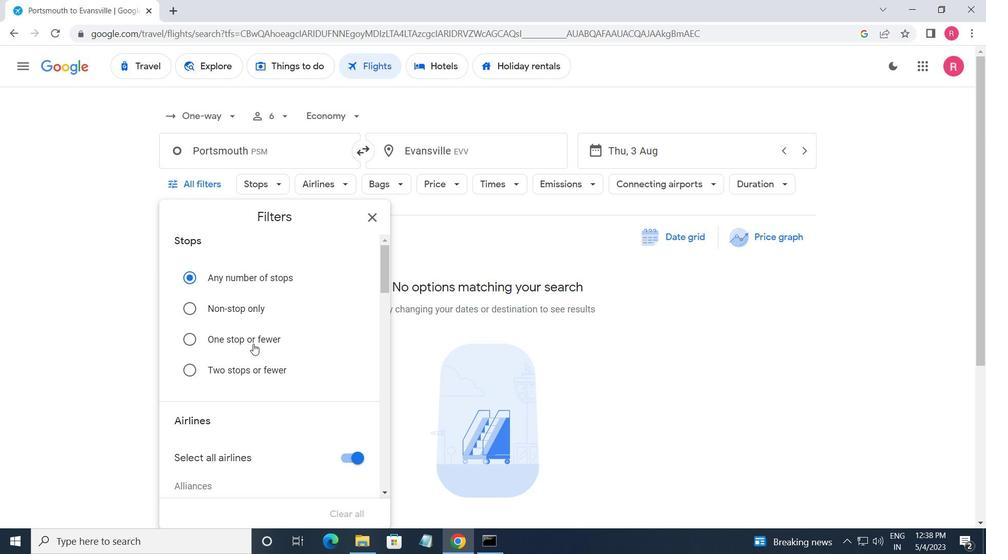 
Action: Mouse moved to (262, 355)
Screenshot: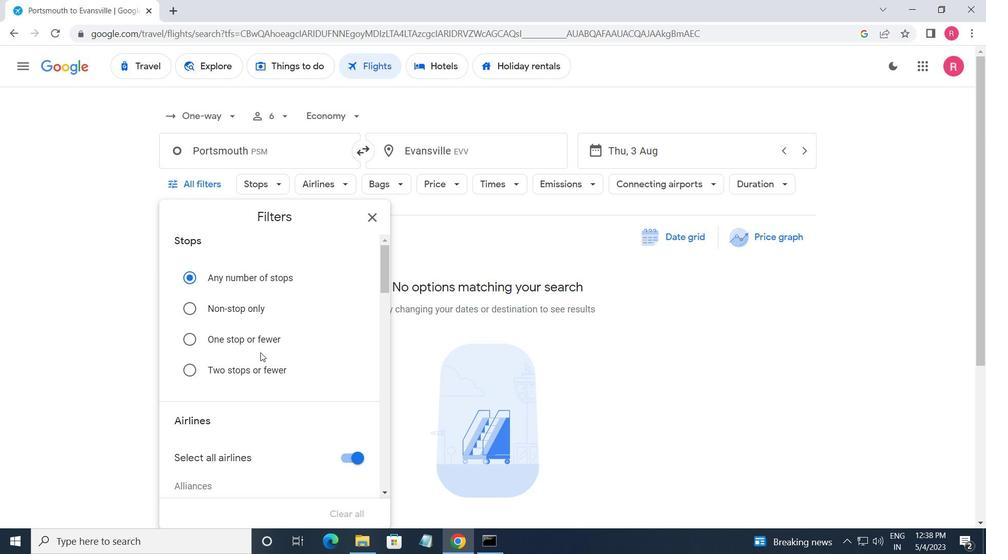 
Action: Mouse scrolled (262, 355) with delta (0, 0)
Screenshot: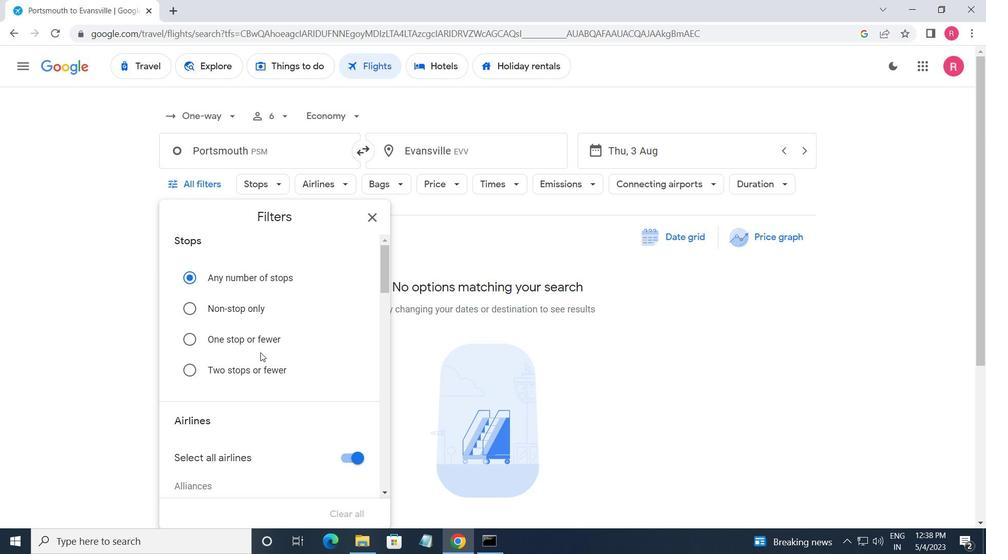
Action: Mouse moved to (264, 357)
Screenshot: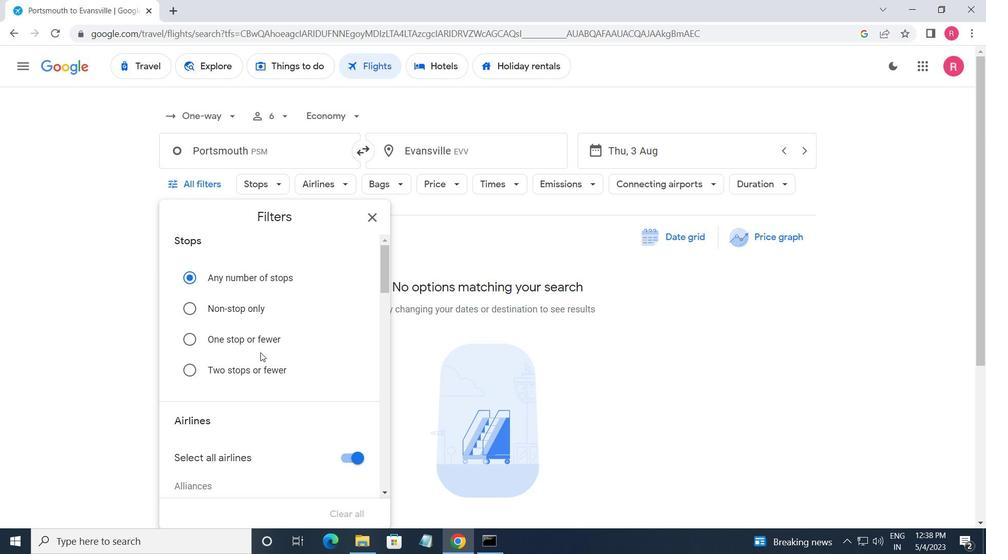 
Action: Mouse scrolled (264, 356) with delta (0, 0)
Screenshot: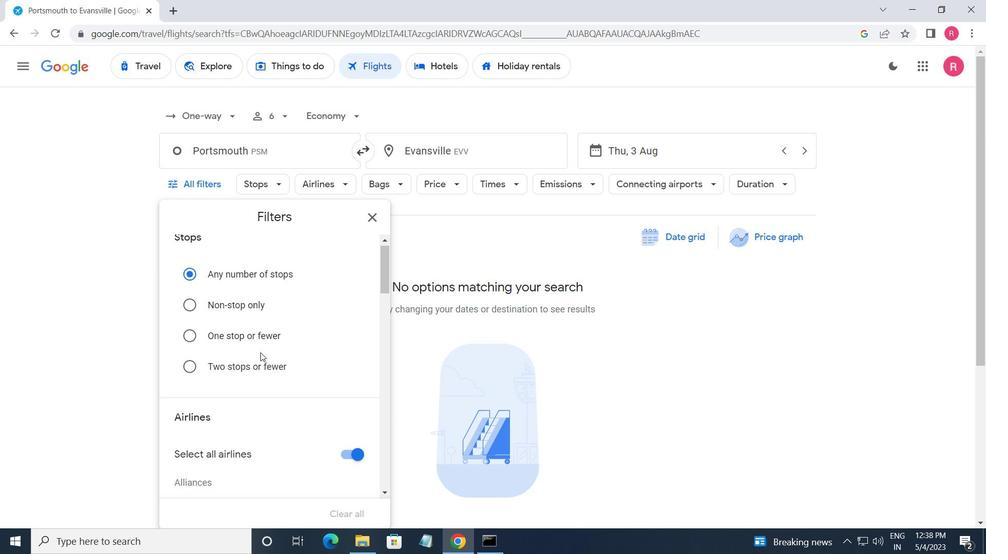 
Action: Mouse moved to (265, 356)
Screenshot: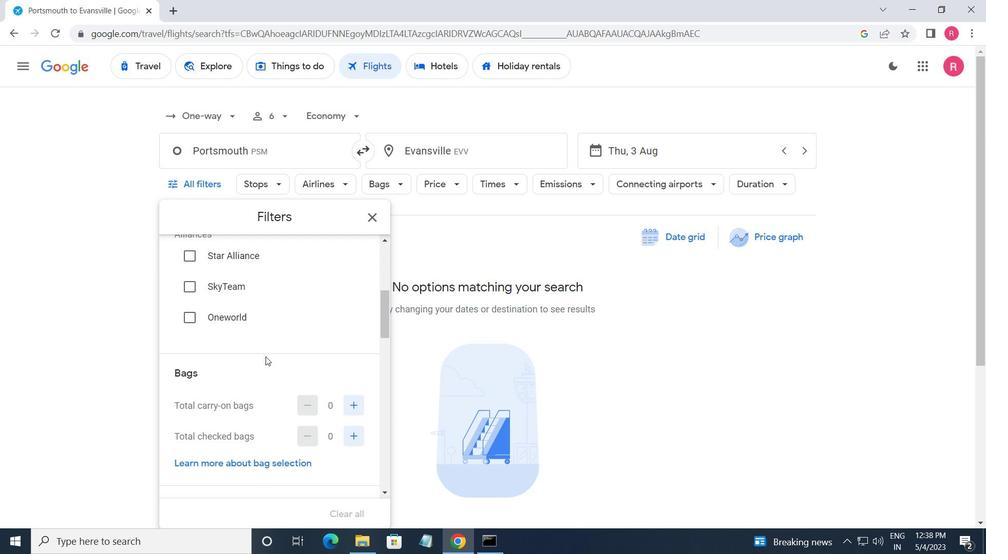 
Action: Mouse scrolled (265, 355) with delta (0, 0)
Screenshot: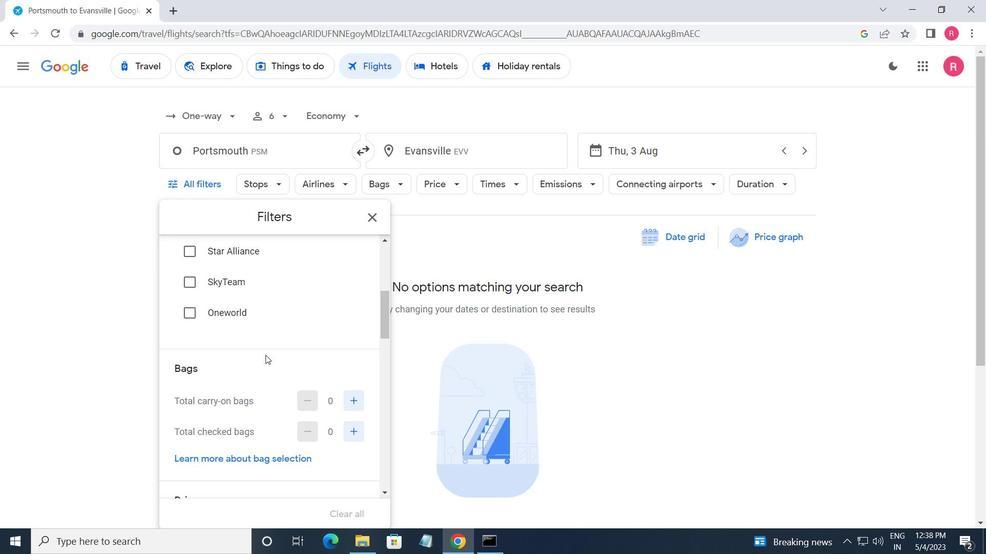 
Action: Mouse moved to (276, 357)
Screenshot: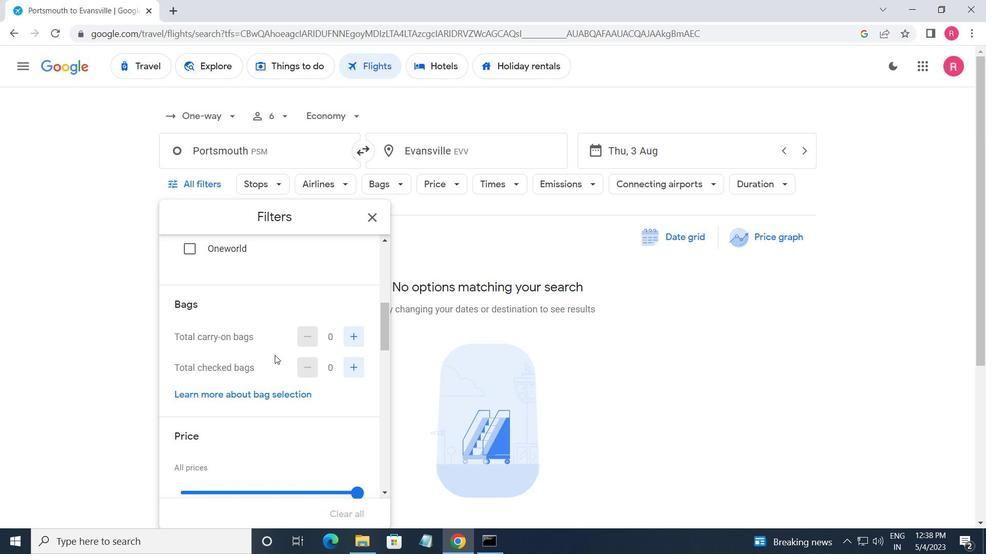 
Action: Mouse scrolled (276, 357) with delta (0, 0)
Screenshot: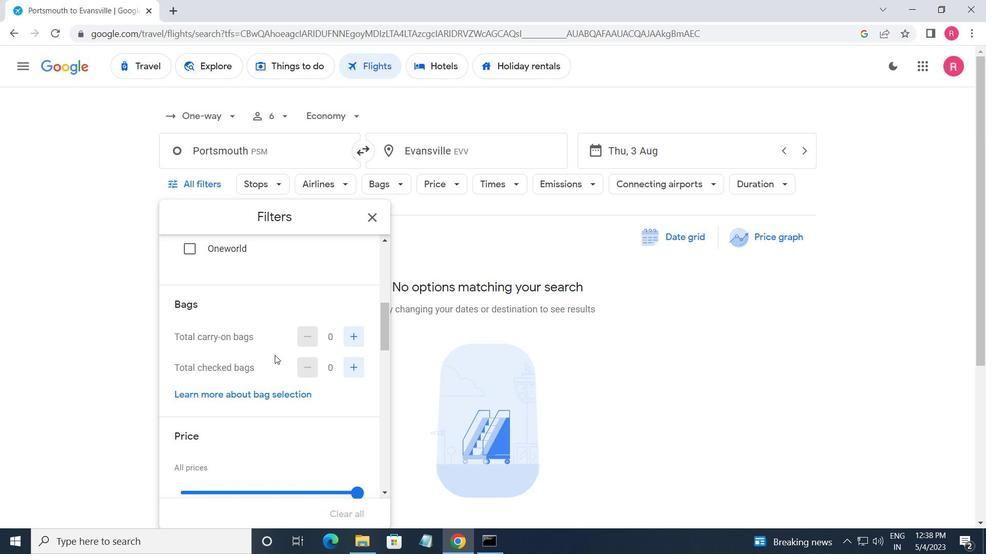 
Action: Mouse moved to (276, 359)
Screenshot: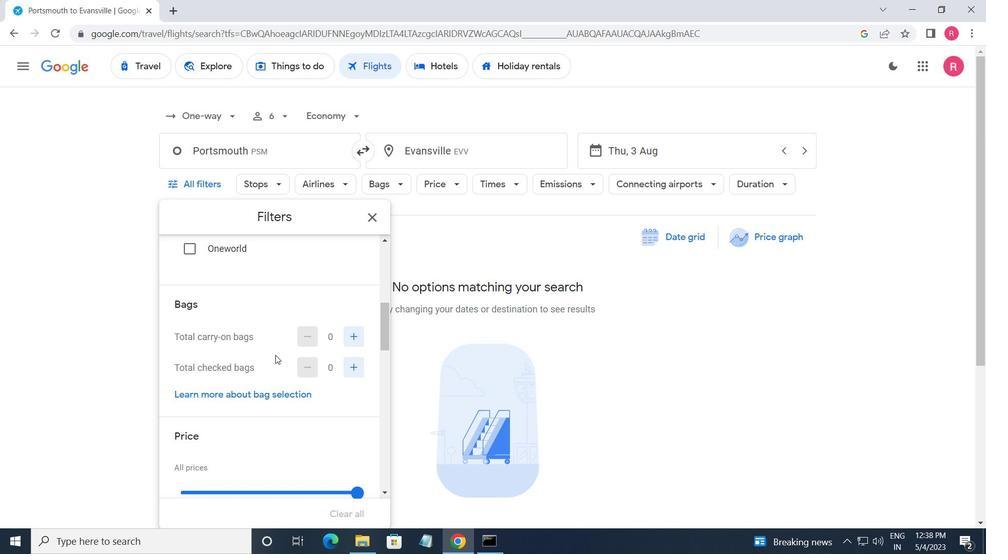 
Action: Mouse scrolled (276, 359) with delta (0, 0)
Screenshot: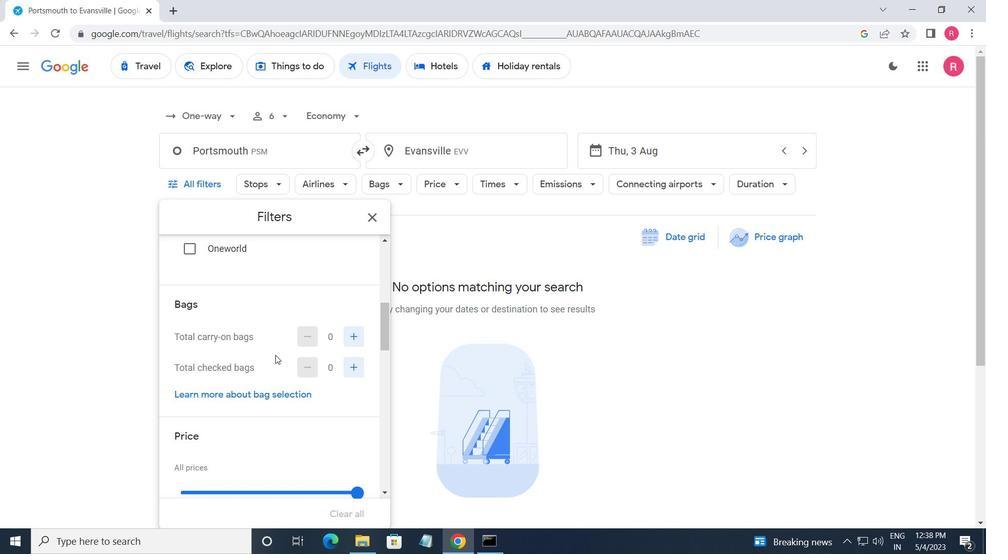 
Action: Mouse moved to (360, 369)
Screenshot: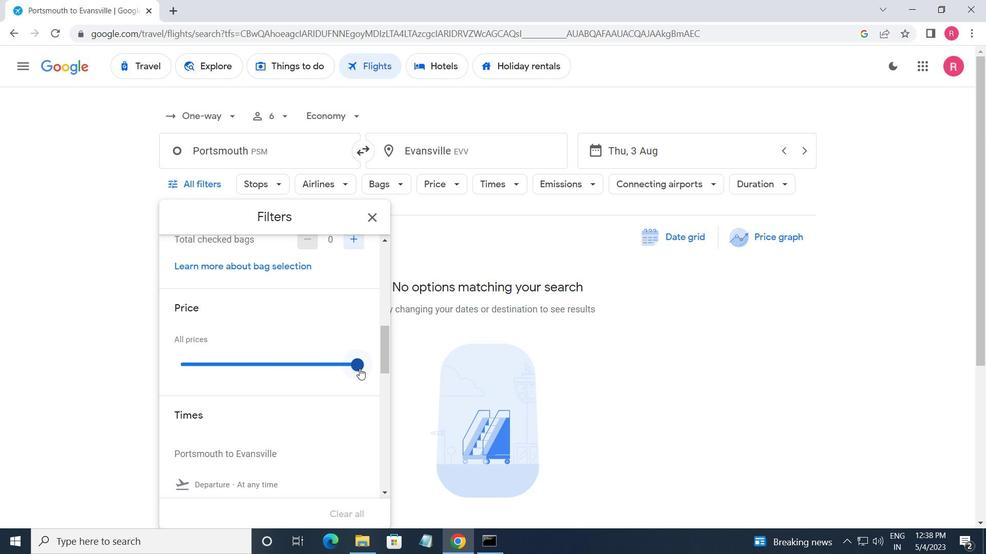 
Action: Mouse pressed left at (360, 369)
Screenshot: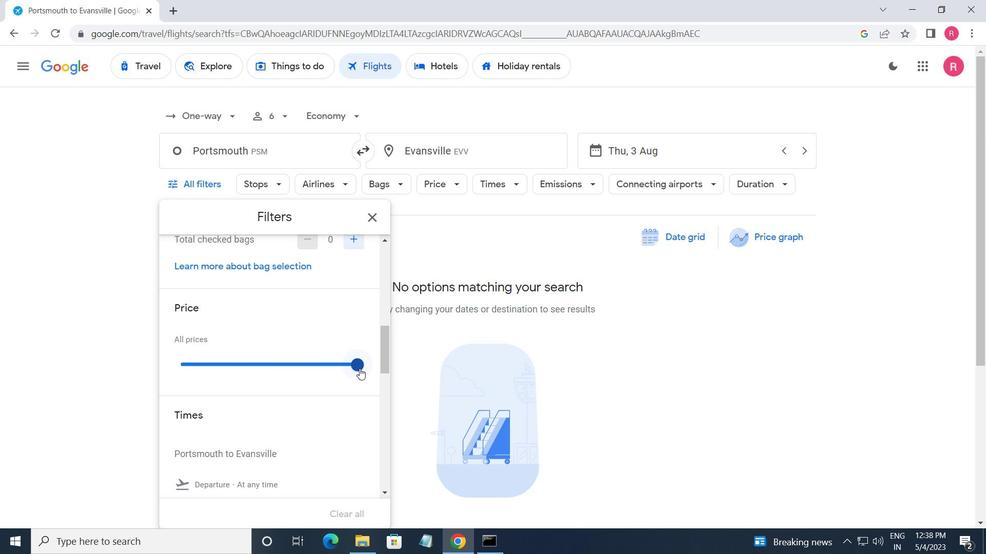 
Action: Mouse moved to (360, 370)
Screenshot: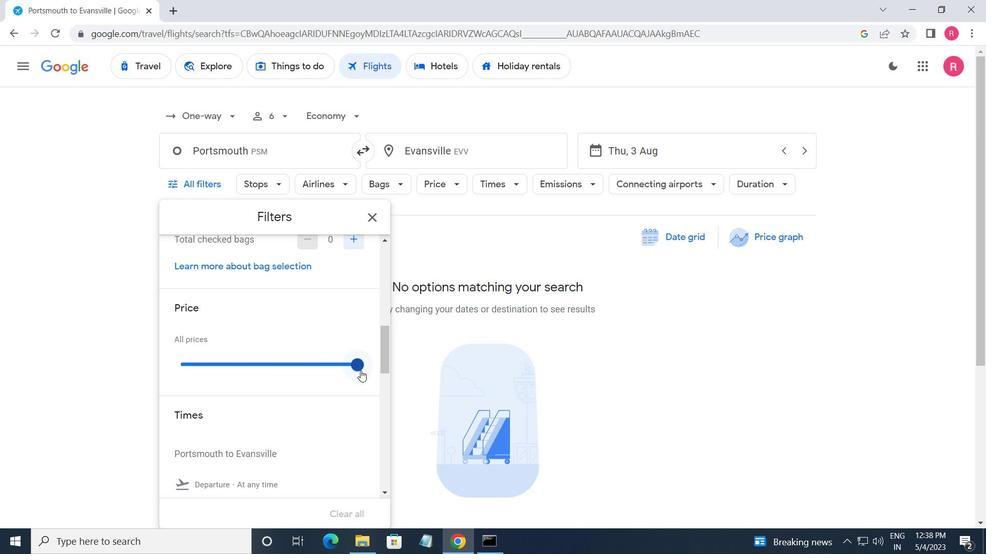 
Action: Mouse scrolled (360, 369) with delta (0, 0)
Screenshot: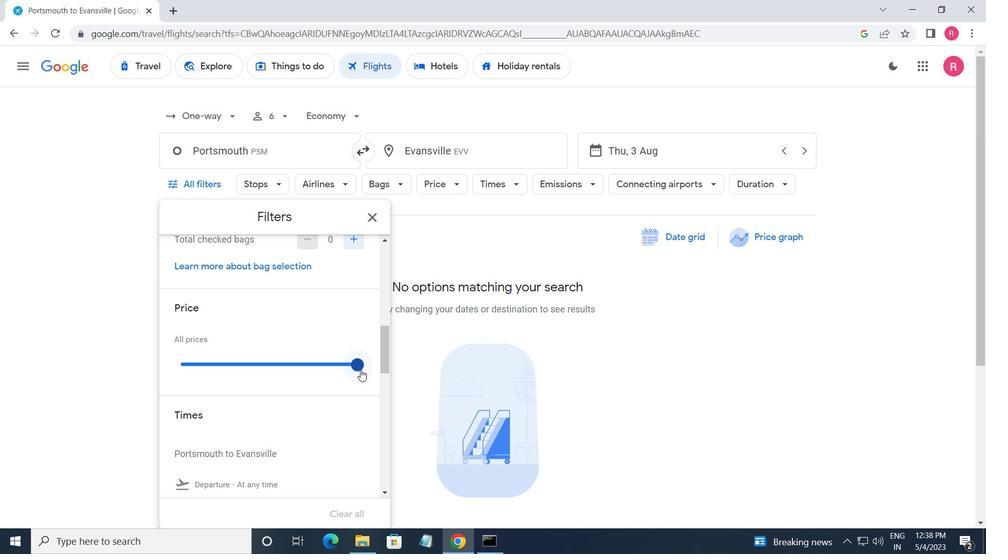 
Action: Mouse moved to (186, 439)
Screenshot: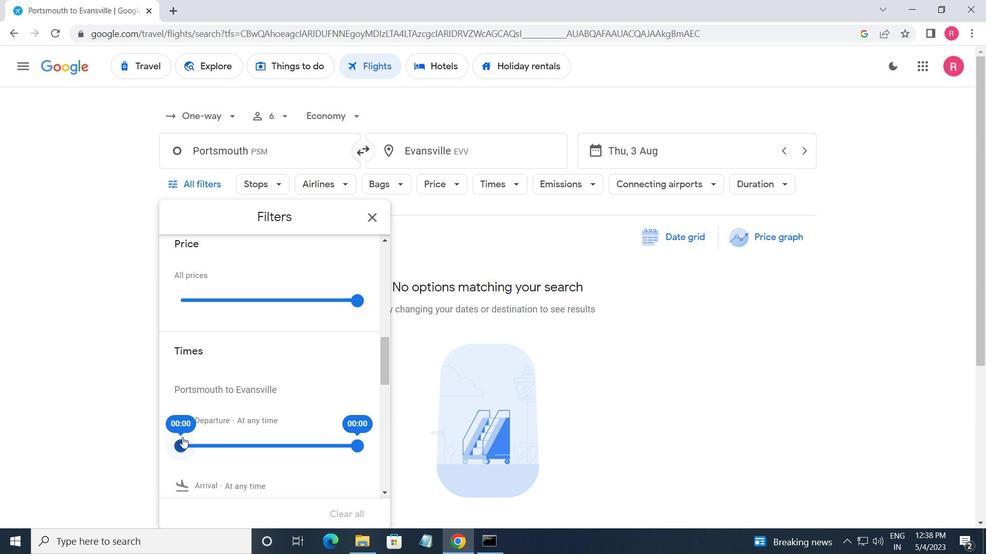 
Action: Mouse pressed left at (186, 439)
Screenshot: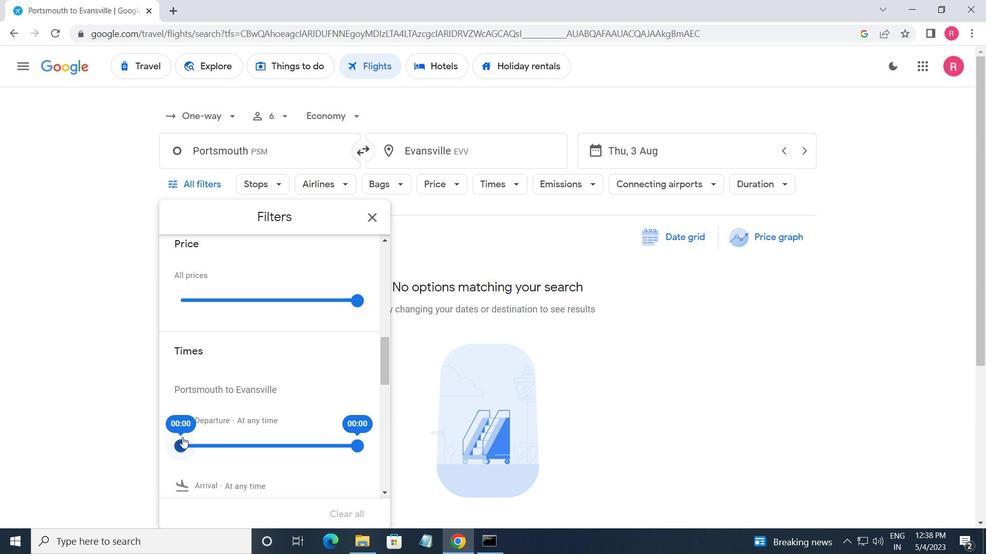 
Action: Mouse moved to (356, 442)
Screenshot: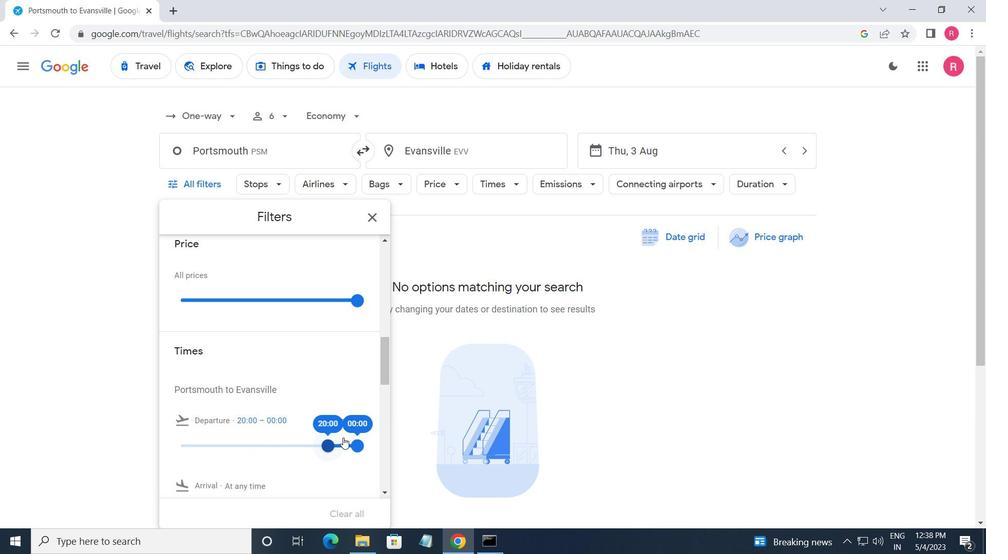 
Action: Mouse pressed left at (356, 442)
Screenshot: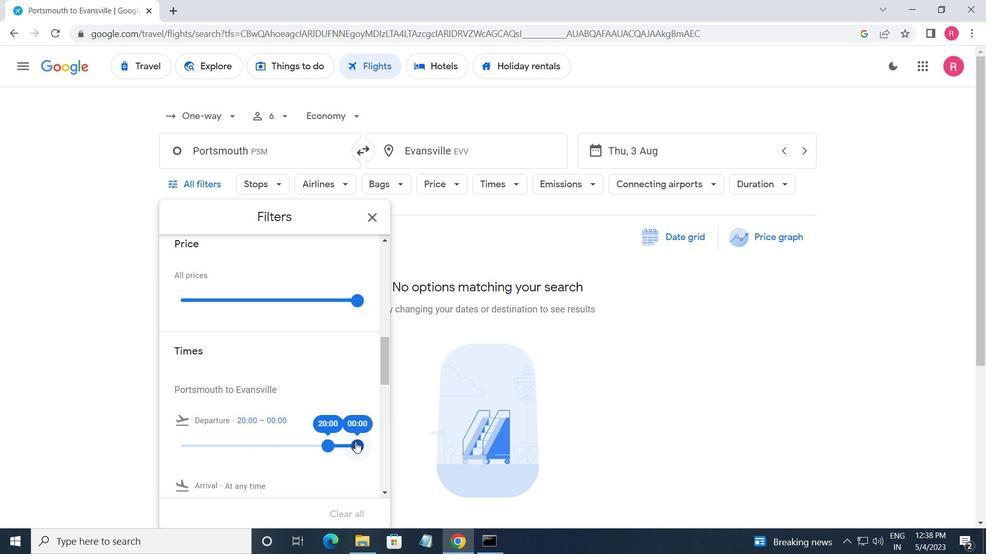 
Action: Mouse moved to (364, 215)
Screenshot: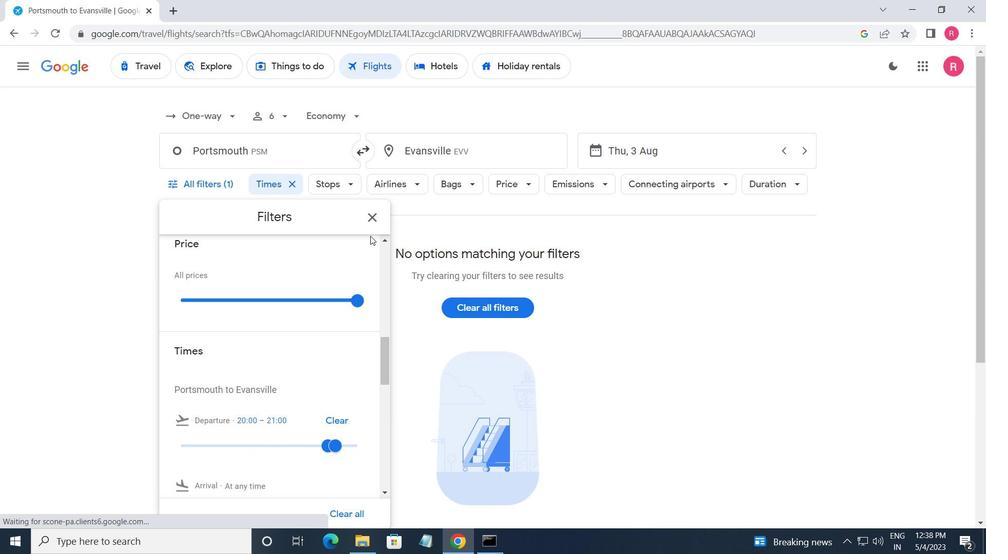 
Action: Mouse pressed left at (364, 215)
Screenshot: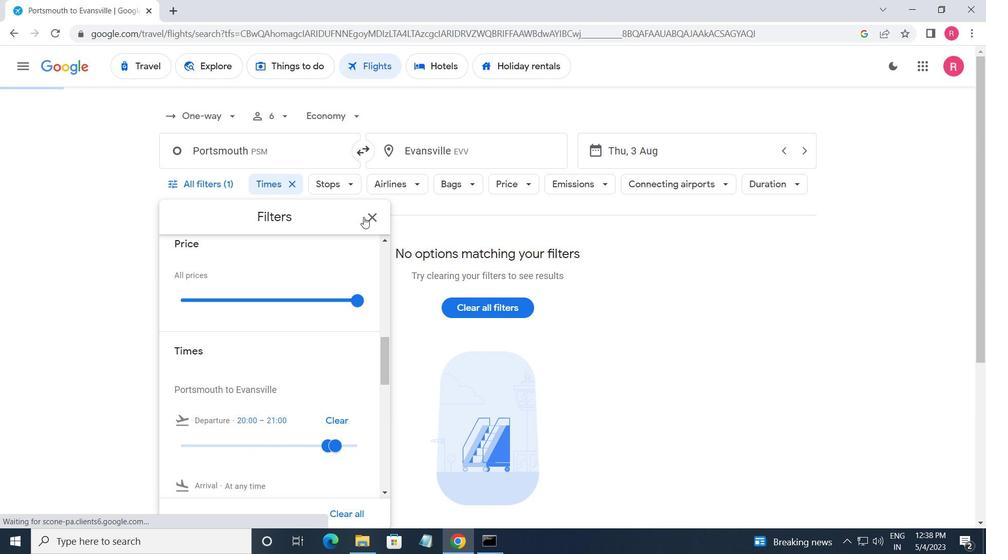 
Action: Mouse moved to (373, 279)
Screenshot: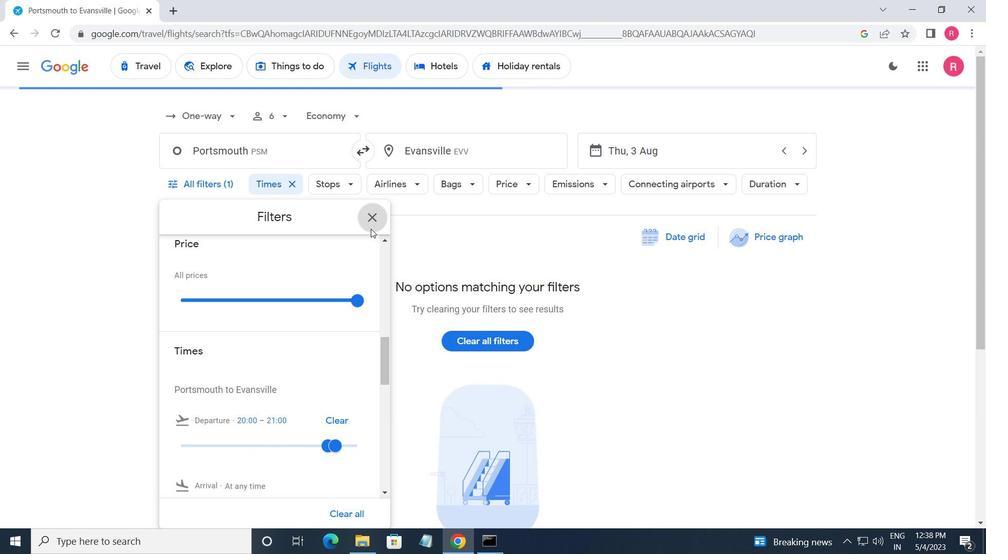 
